 Task: Look for space in Bhān, Pakistan from 2nd June, 2023 to 15th June, 2023 for 2 adults and 1 pet in price range Rs.10000 to Rs.15000. Place can be entire place with 1  bedroom having 1 bed and 1 bathroom. Property type can be house, flat, guest house, hotel. Booking option can be shelf check-in. Required host language is English.
Action: Mouse pressed left at (426, 76)
Screenshot: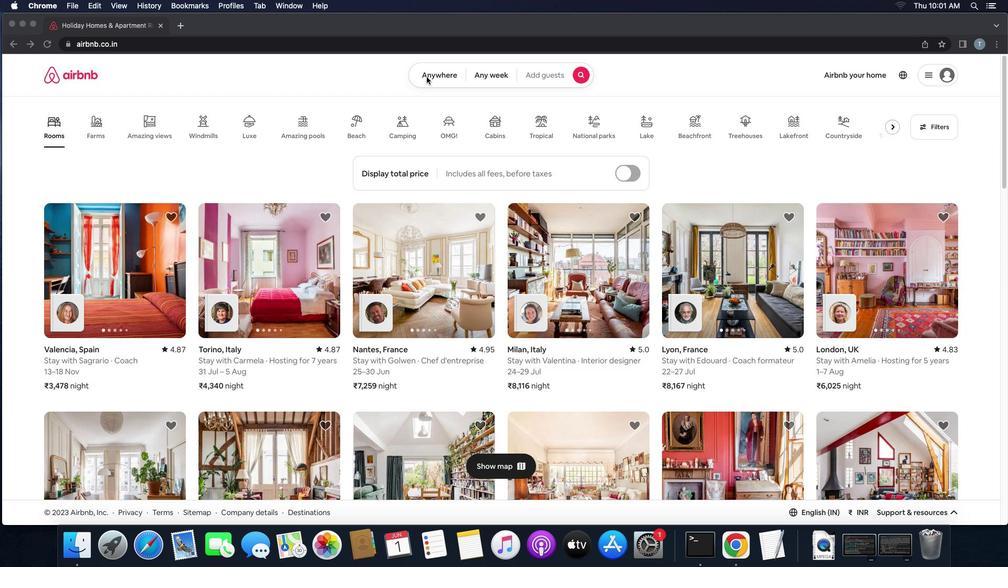 
Action: Mouse pressed left at (426, 76)
Screenshot: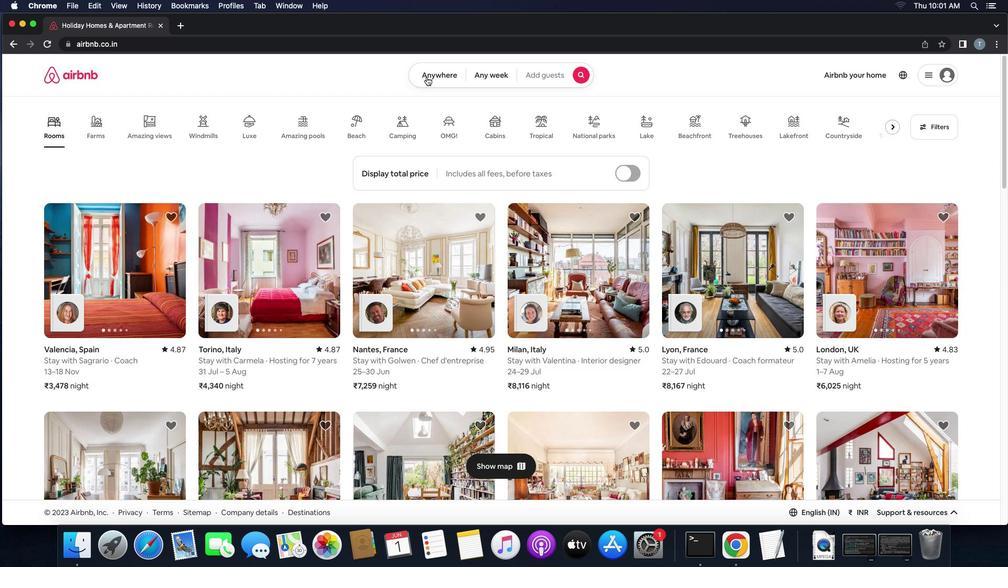 
Action: Mouse moved to (404, 111)
Screenshot: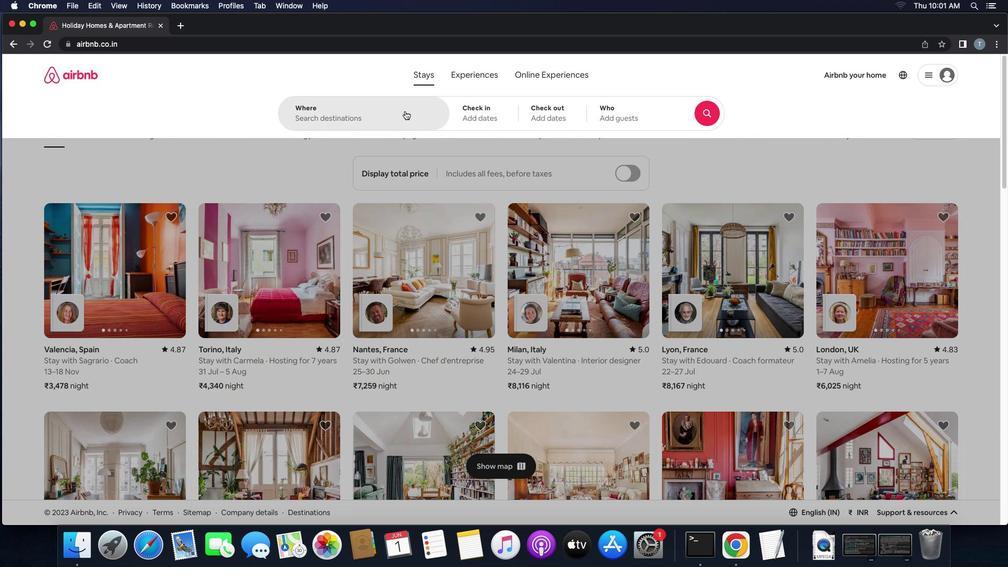 
Action: Mouse pressed left at (404, 111)
Screenshot: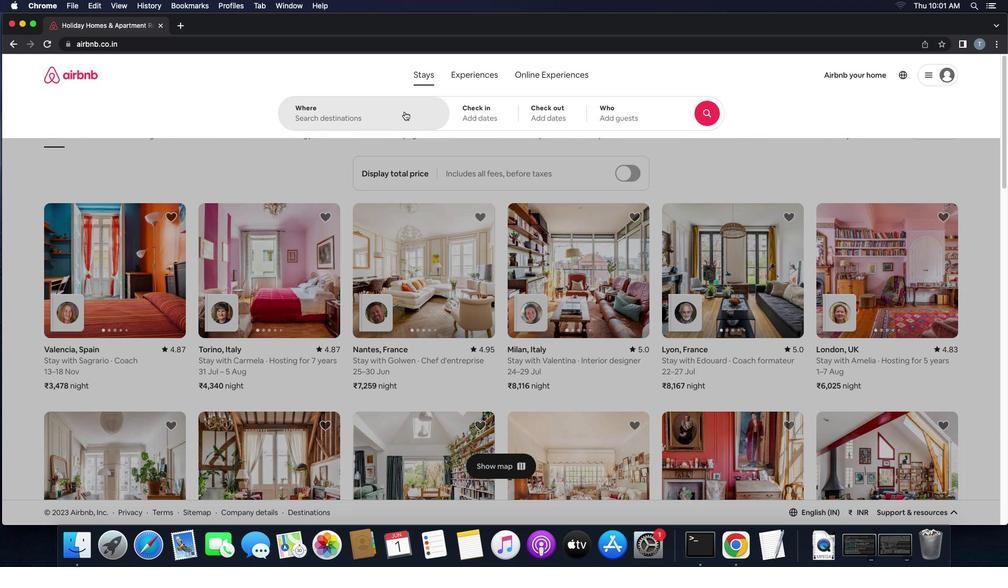 
Action: Mouse moved to (403, 111)
Screenshot: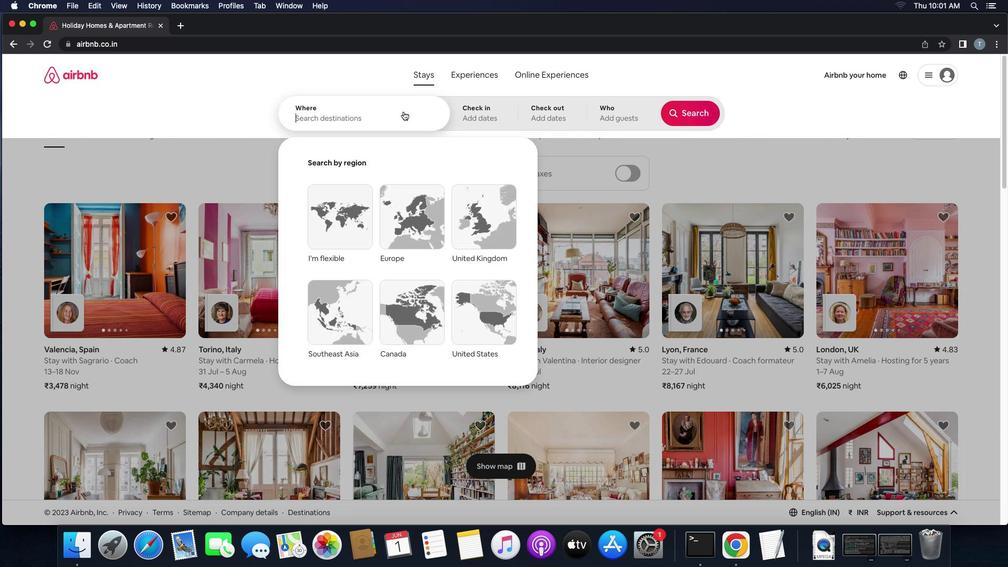 
Action: Key pressed 'b''h''a''n'','Key.space'p''a''k''i''s''t''a''a'
Screenshot: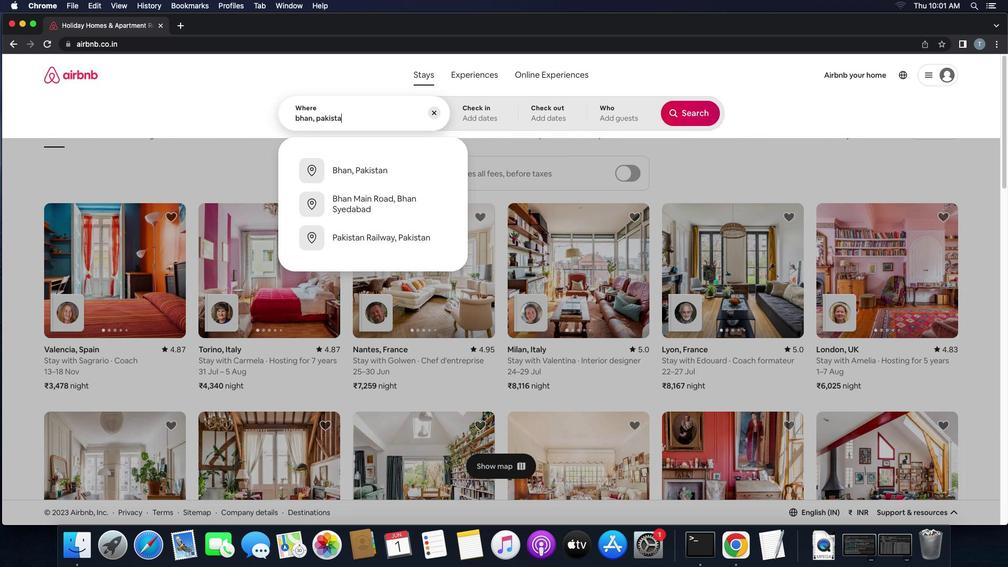 
Action: Mouse moved to (362, 113)
Screenshot: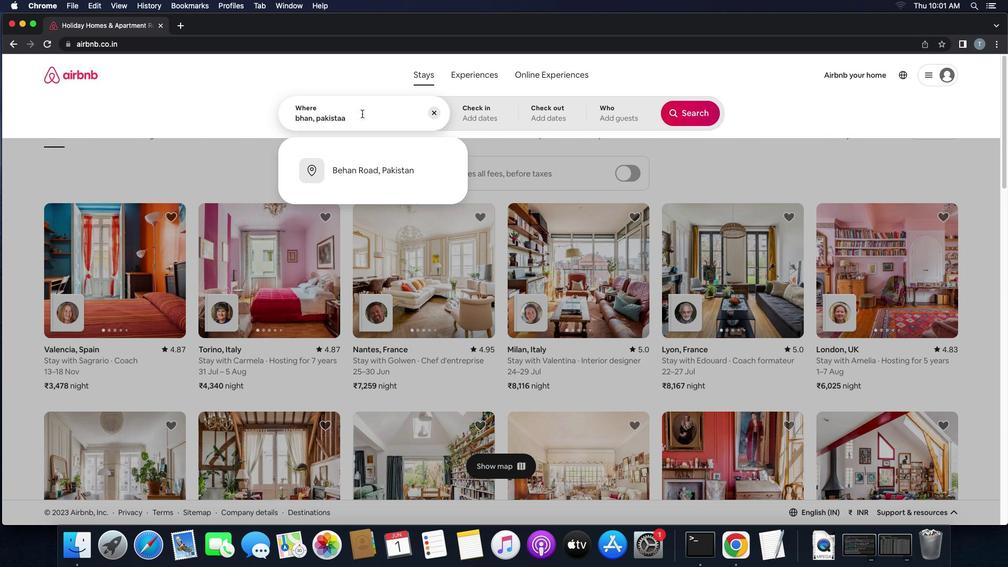 
Action: Key pressed Key.backspace'n'
Screenshot: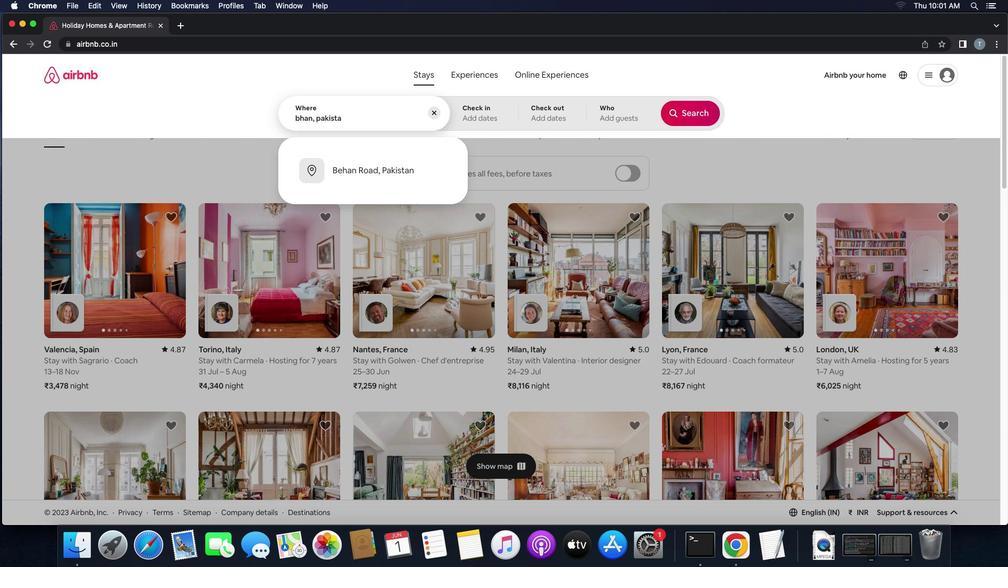 
Action: Mouse moved to (361, 178)
Screenshot: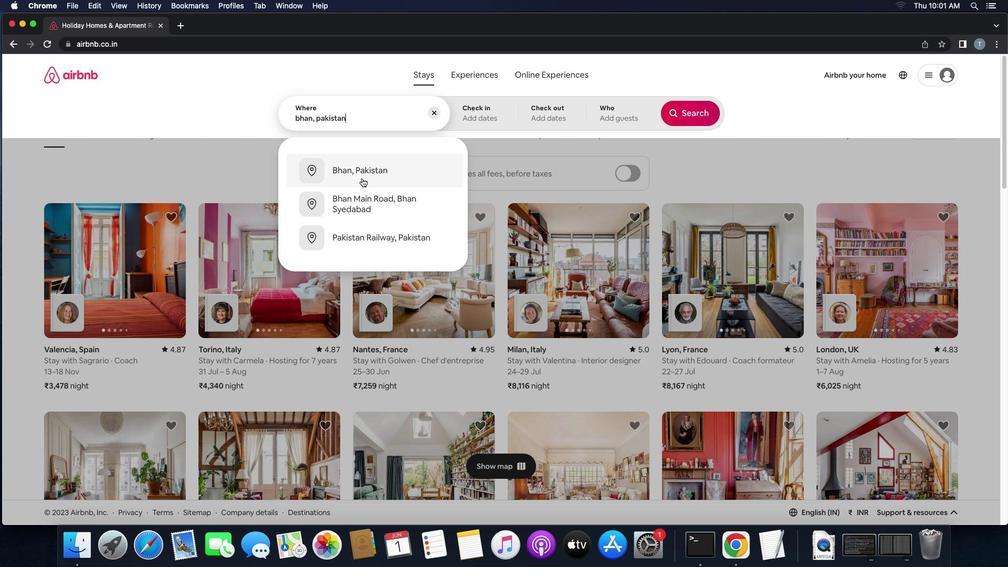 
Action: Mouse pressed left at (361, 178)
Screenshot: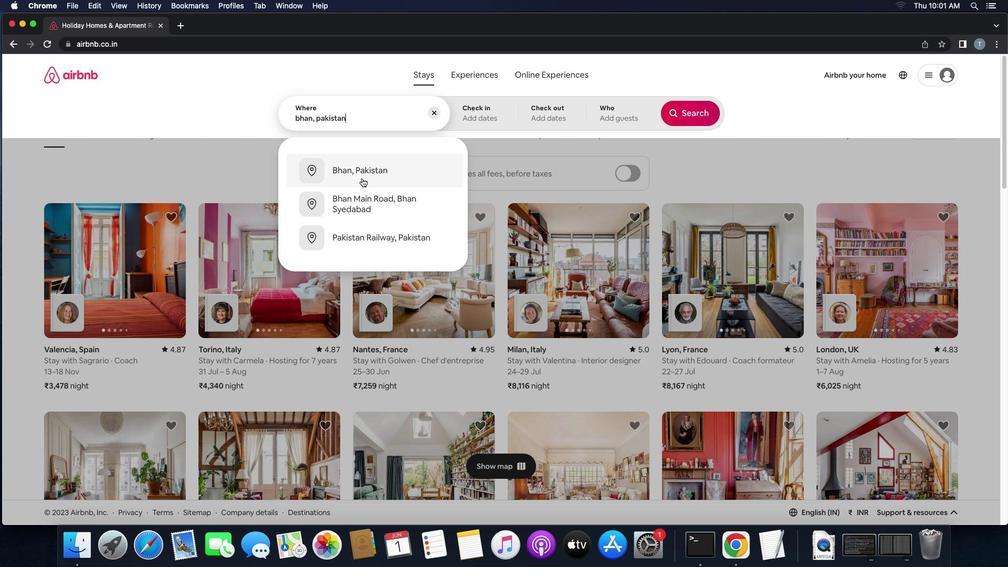
Action: Mouse moved to (443, 244)
Screenshot: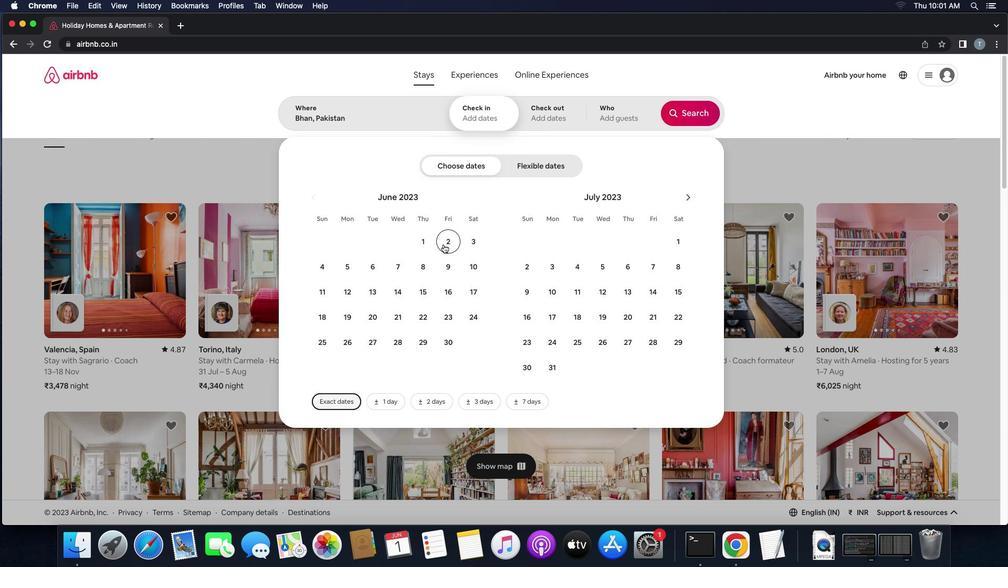 
Action: Mouse pressed left at (443, 244)
Screenshot: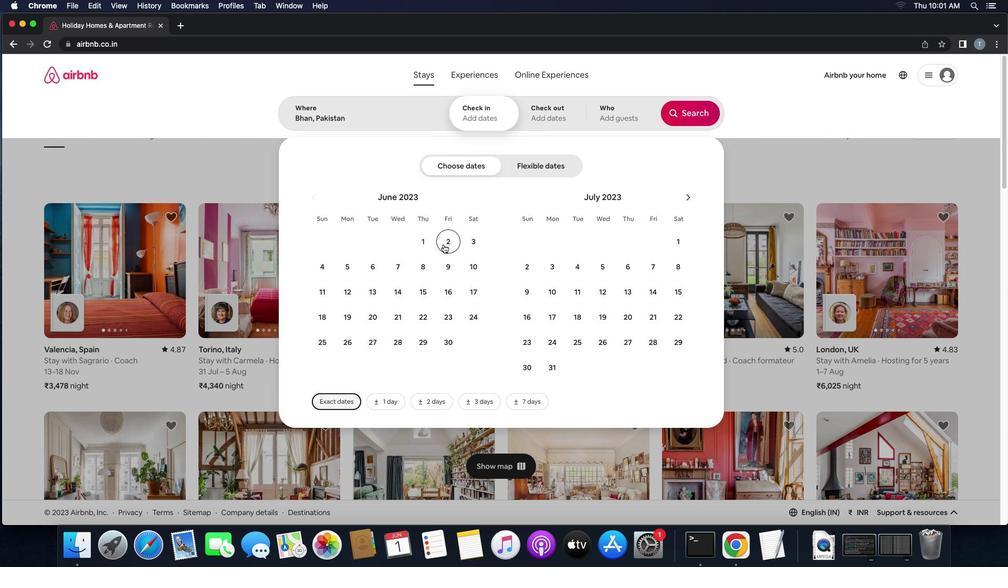
Action: Mouse moved to (426, 288)
Screenshot: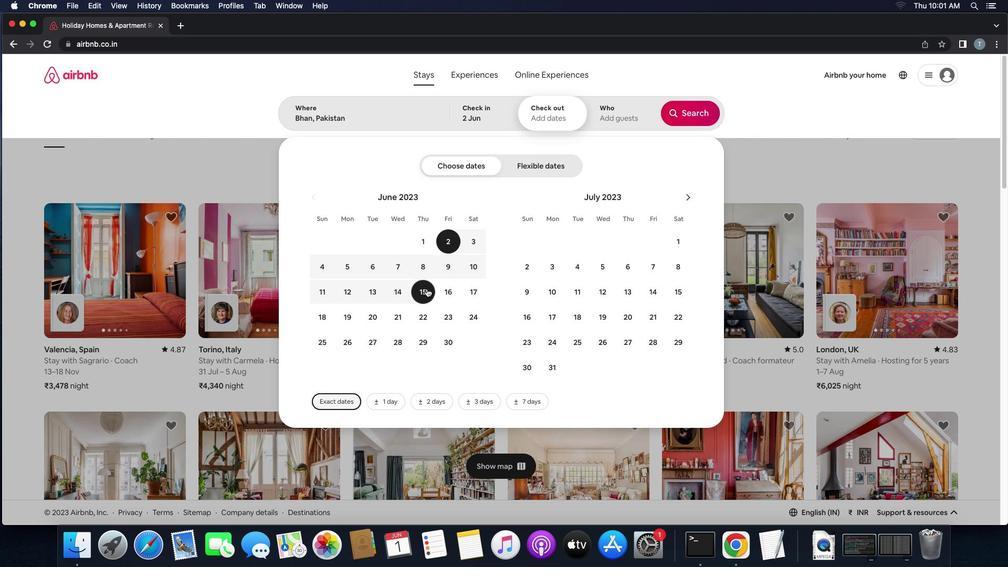 
Action: Mouse pressed left at (426, 288)
Screenshot: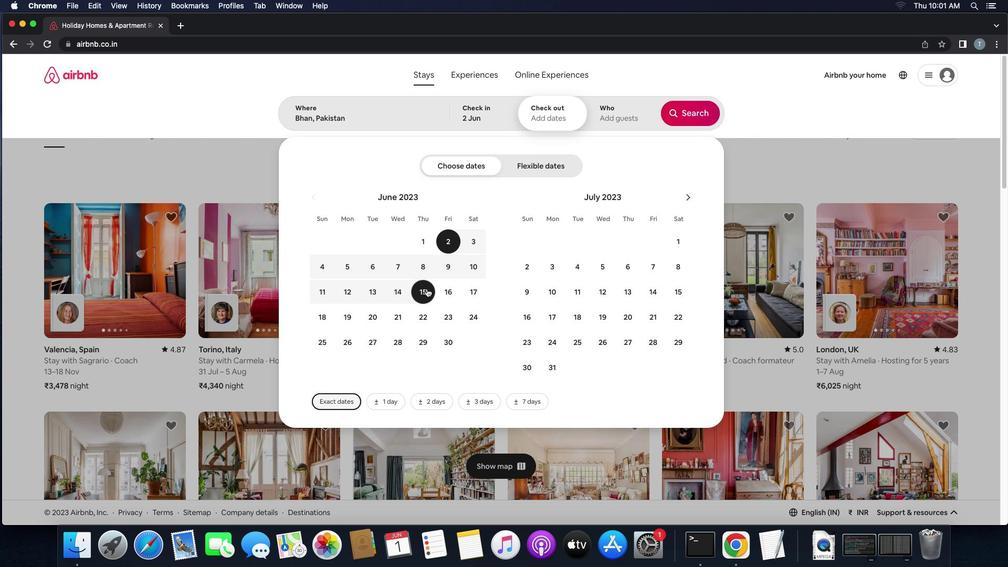 
Action: Mouse moved to (602, 121)
Screenshot: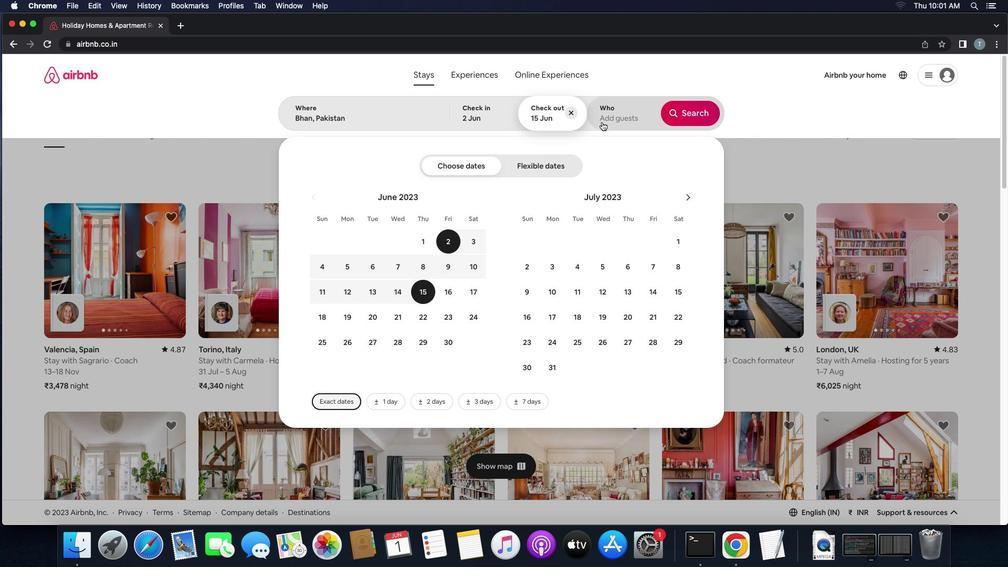 
Action: Mouse pressed left at (602, 121)
Screenshot: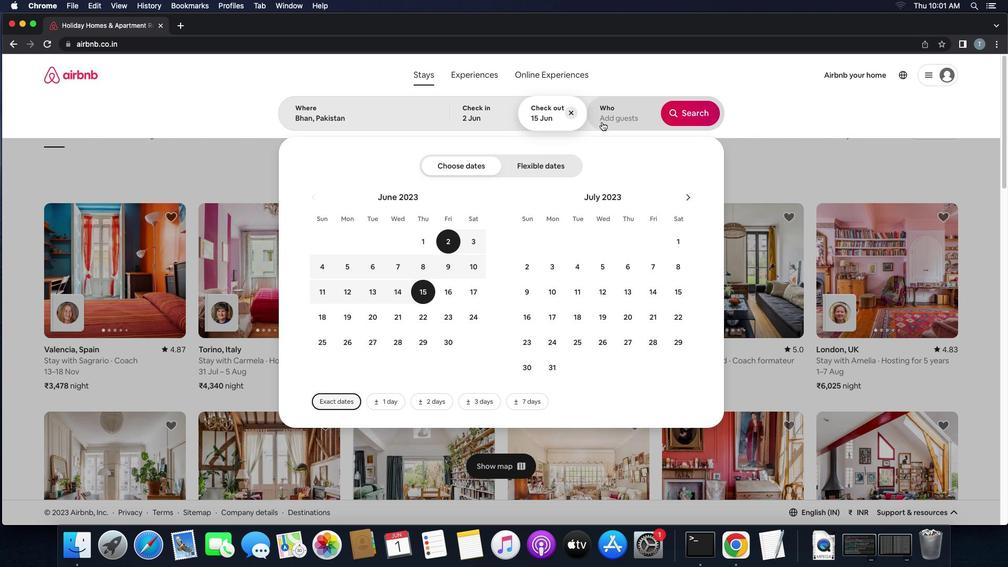 
Action: Mouse moved to (698, 173)
Screenshot: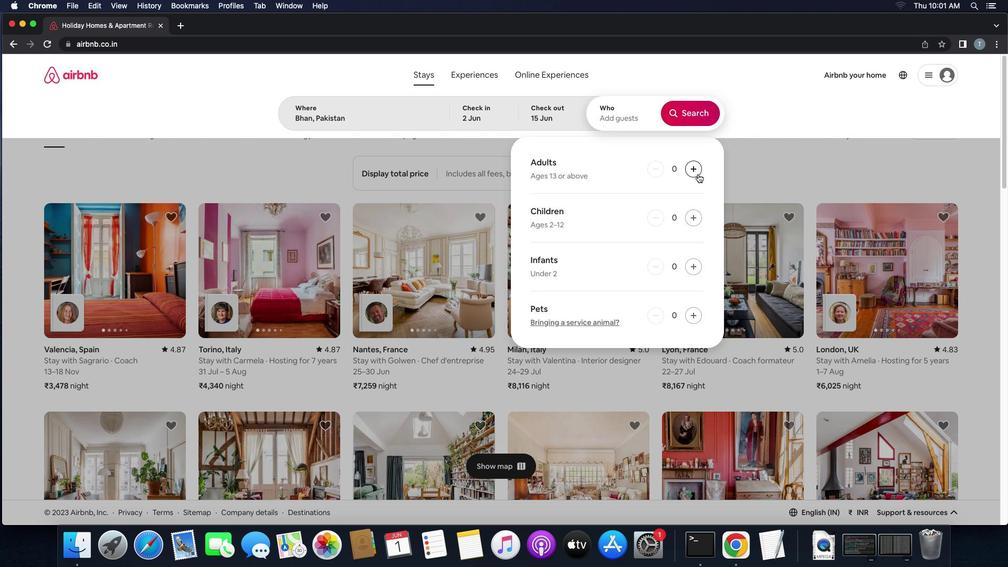 
Action: Mouse pressed left at (698, 173)
Screenshot: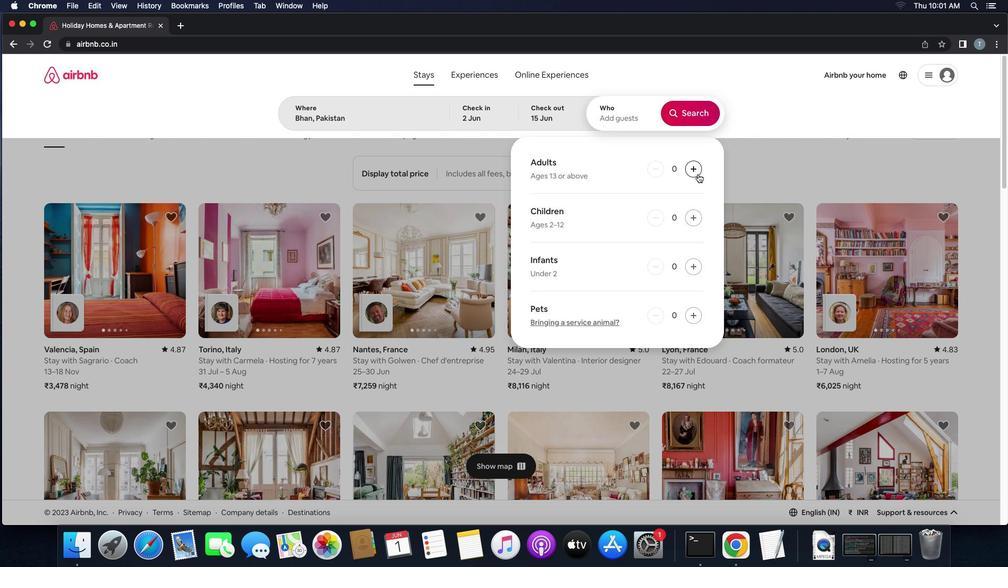 
Action: Mouse pressed left at (698, 173)
Screenshot: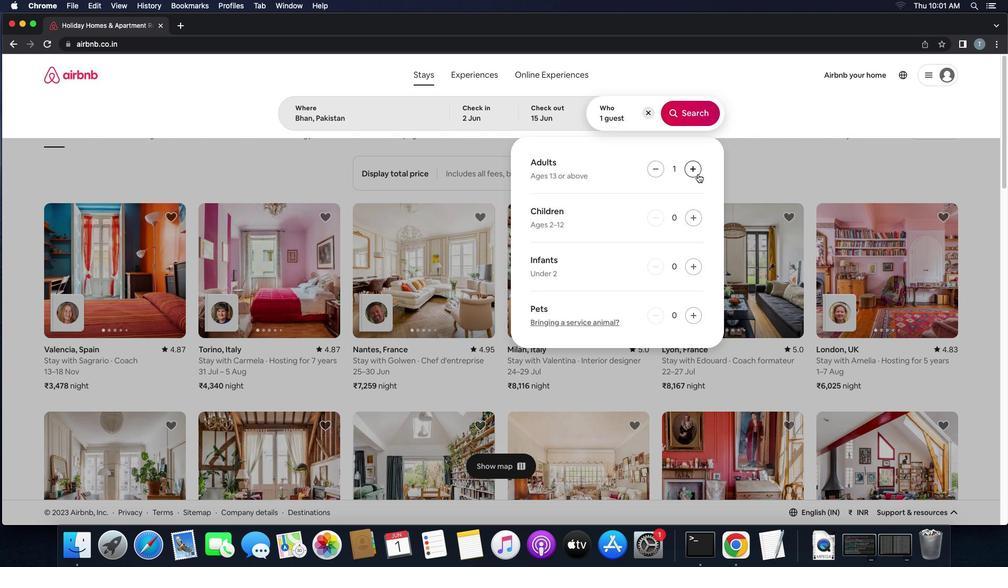 
Action: Mouse moved to (694, 321)
Screenshot: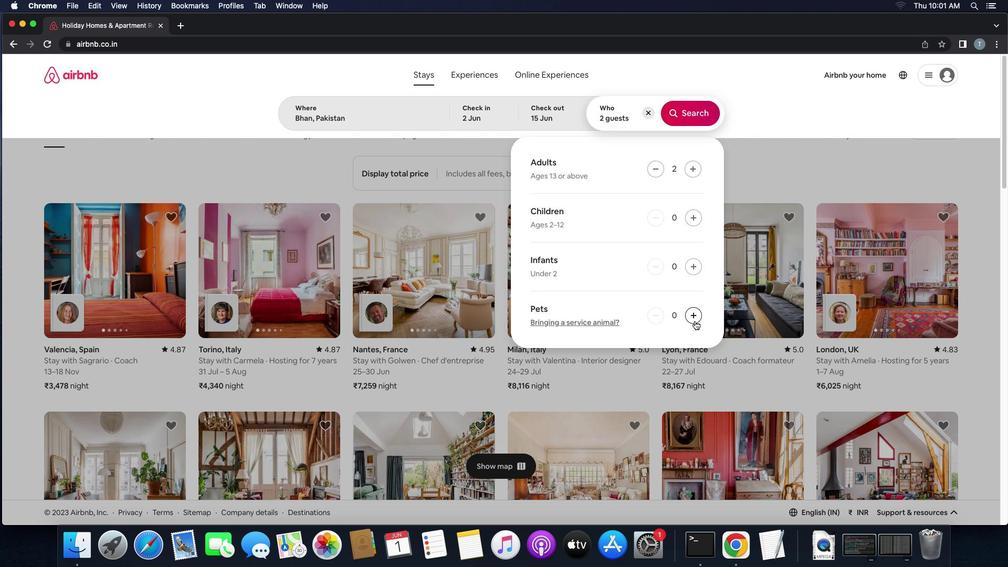 
Action: Mouse pressed left at (694, 321)
Screenshot: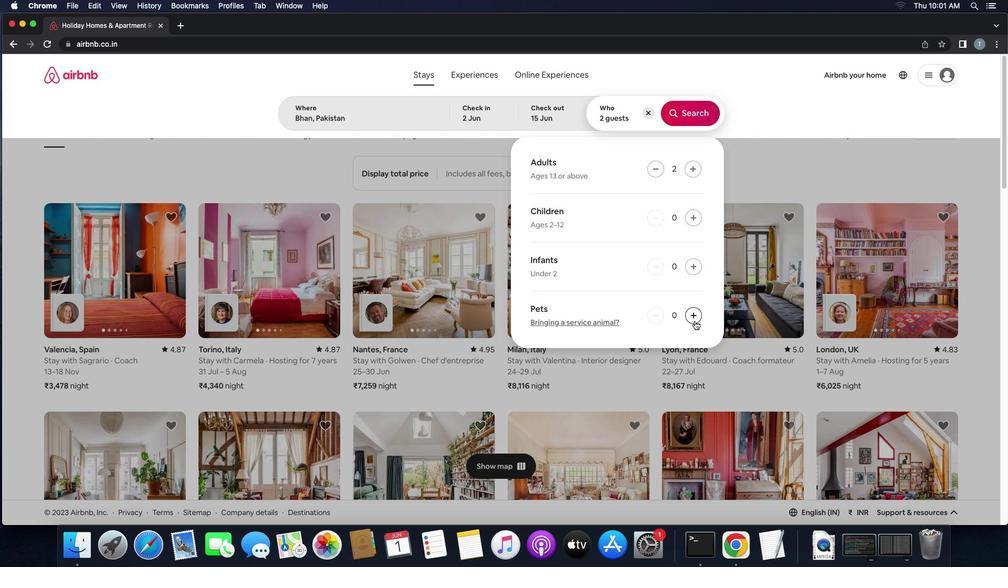 
Action: Mouse moved to (688, 117)
Screenshot: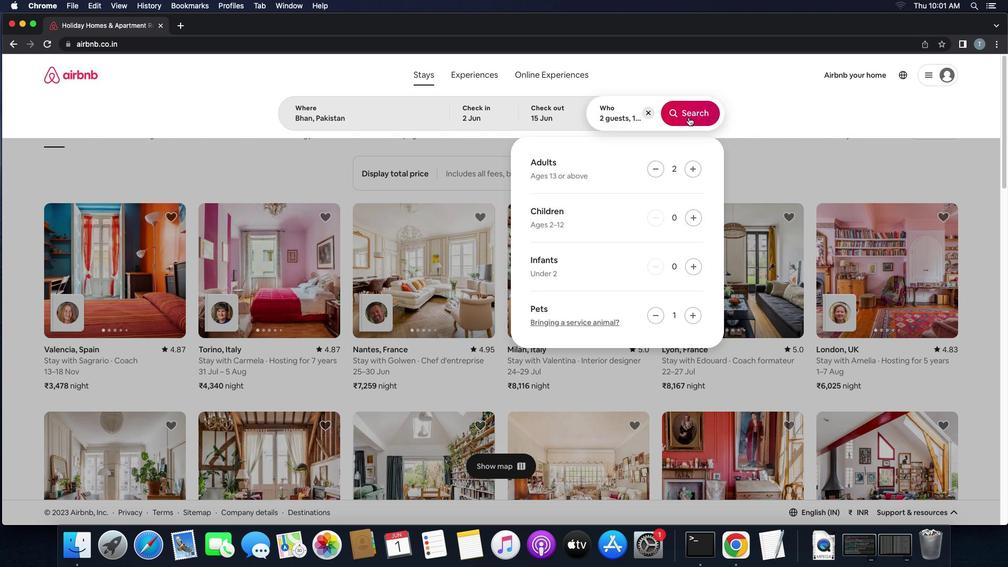
Action: Mouse pressed left at (688, 117)
Screenshot: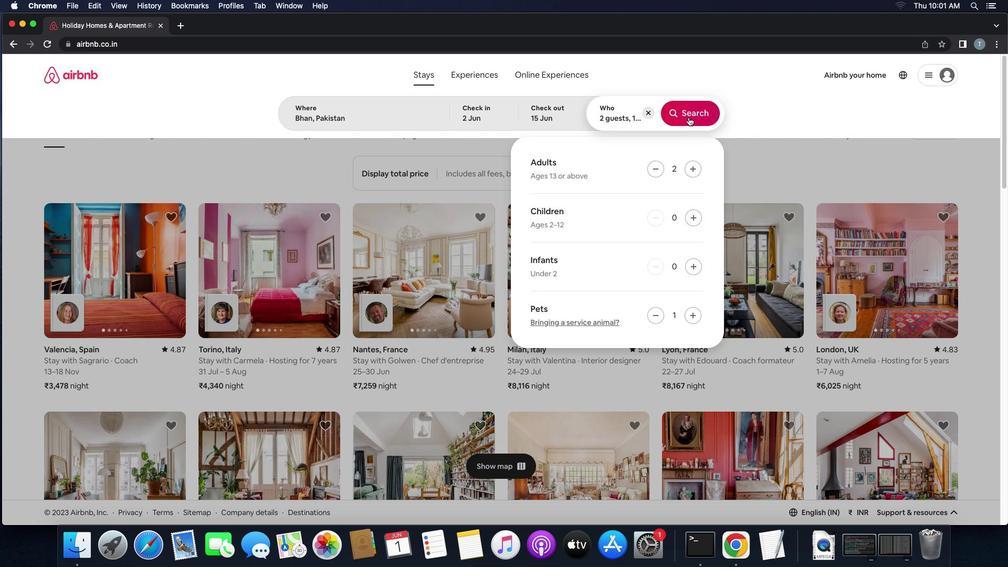 
Action: Mouse moved to (974, 122)
Screenshot: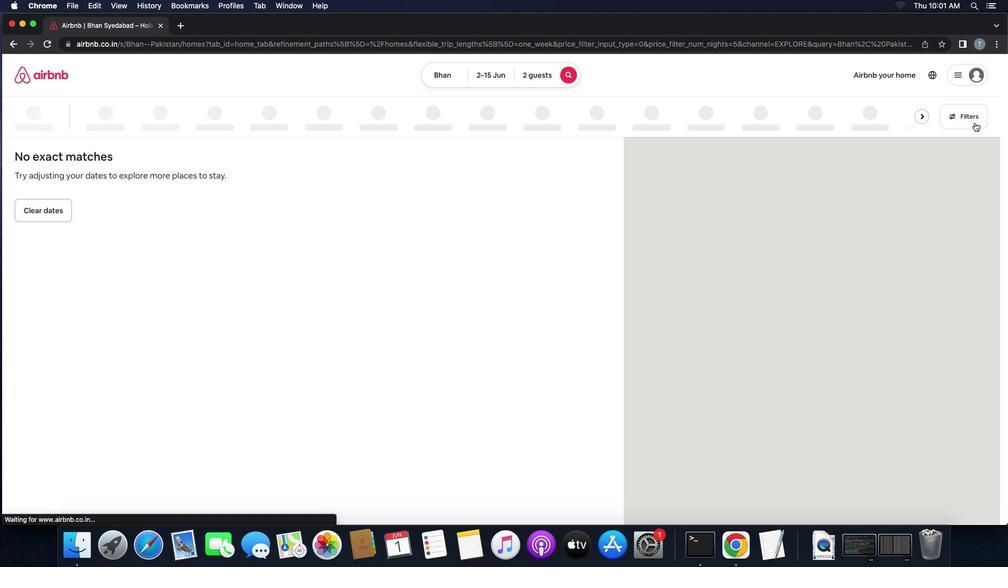 
Action: Mouse pressed left at (974, 122)
Screenshot: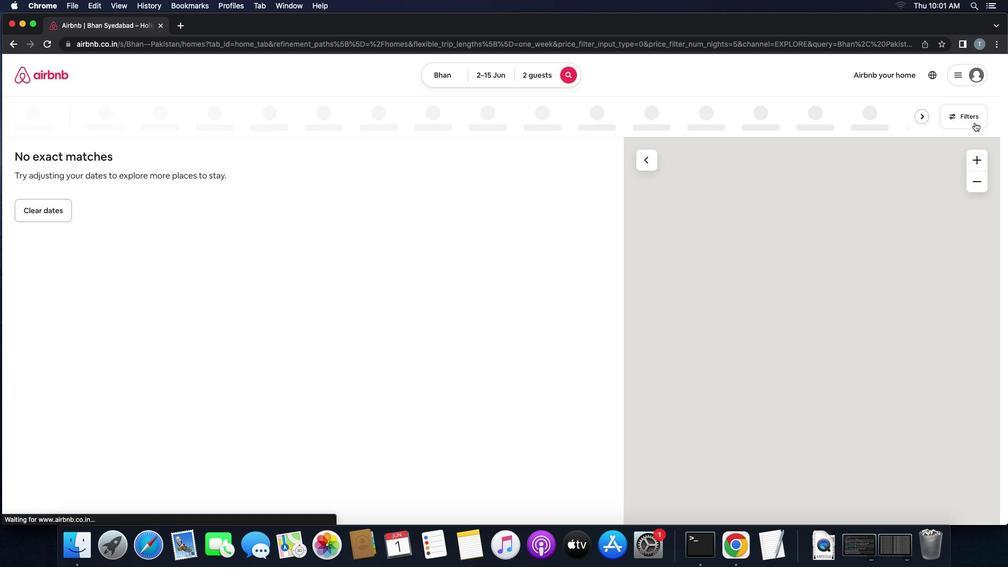
Action: Mouse moved to (403, 379)
Screenshot: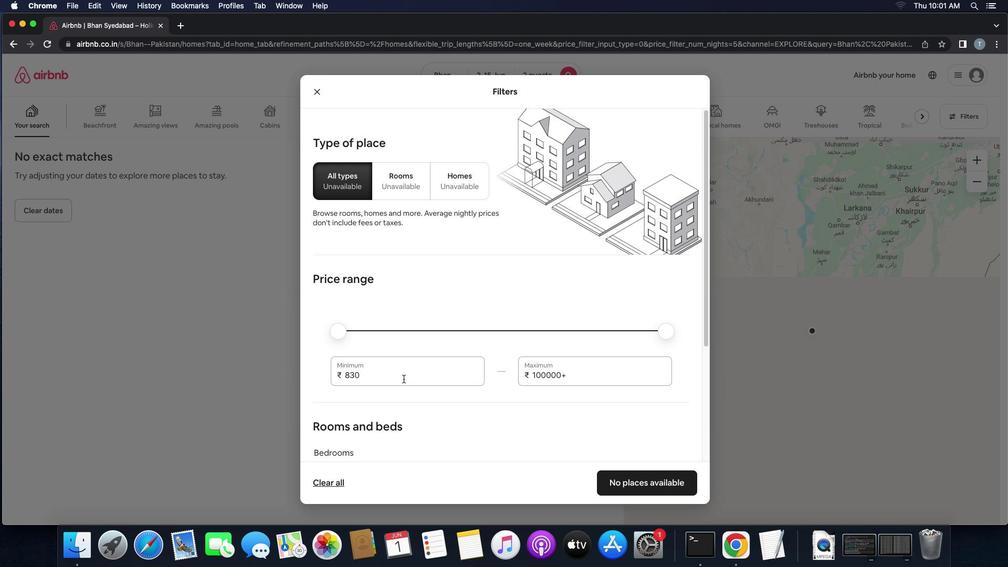 
Action: Mouse pressed left at (403, 379)
Screenshot: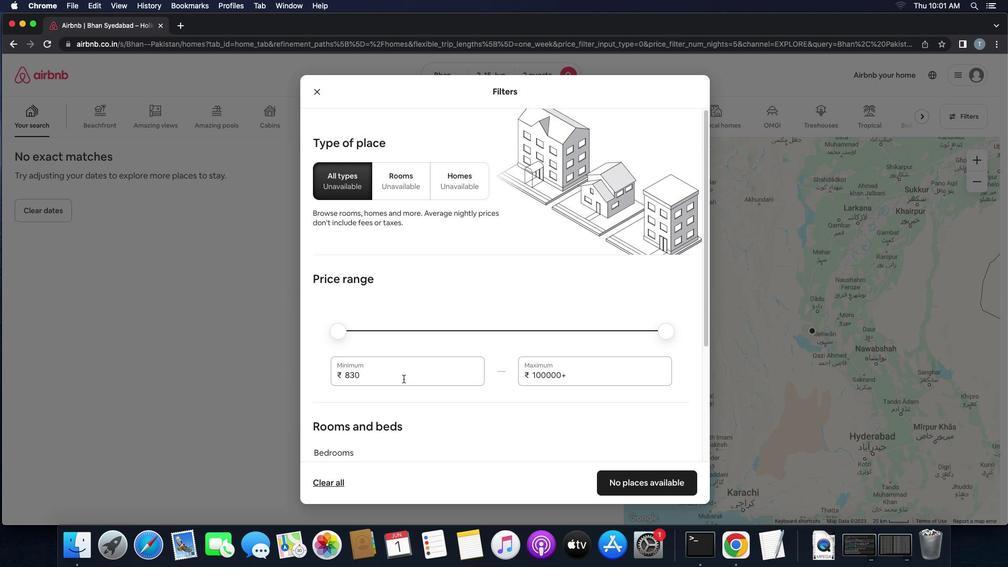 
Action: Key pressed Key.backspaceKey.backspaceKey.backspaceKey.backspaceKey.backspace'1''0''0''0''0'
Screenshot: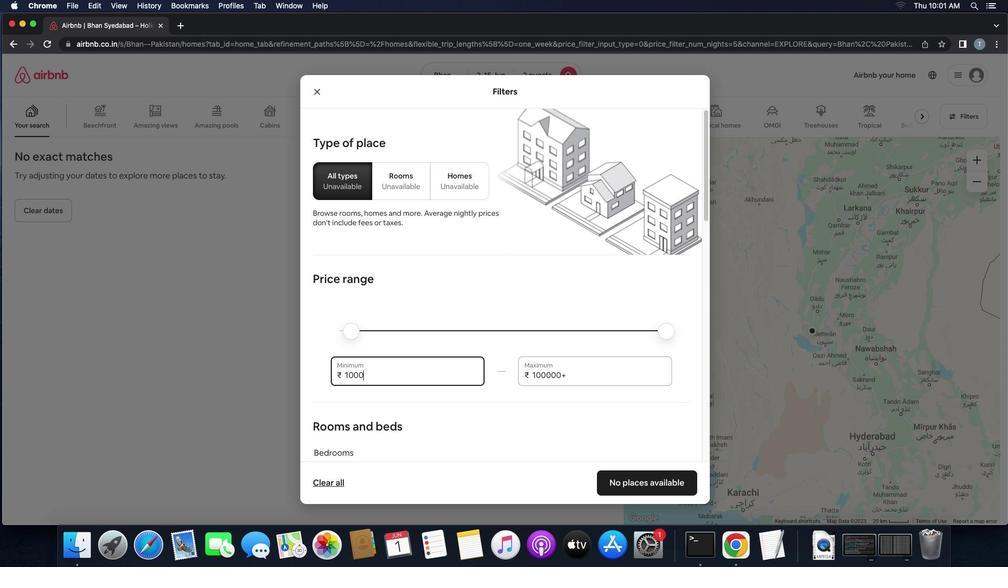 
Action: Mouse moved to (593, 376)
Screenshot: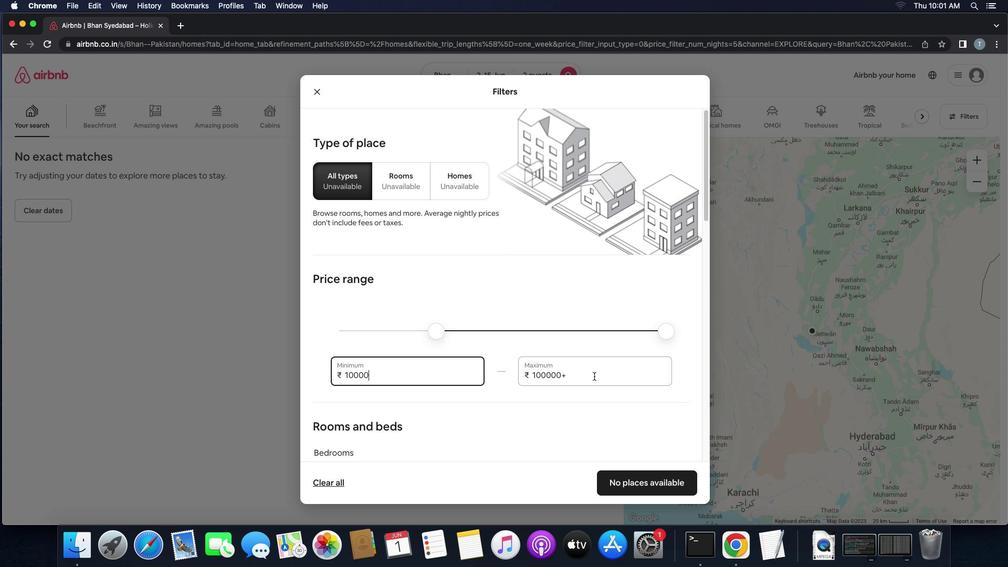 
Action: Mouse pressed left at (593, 376)
Screenshot: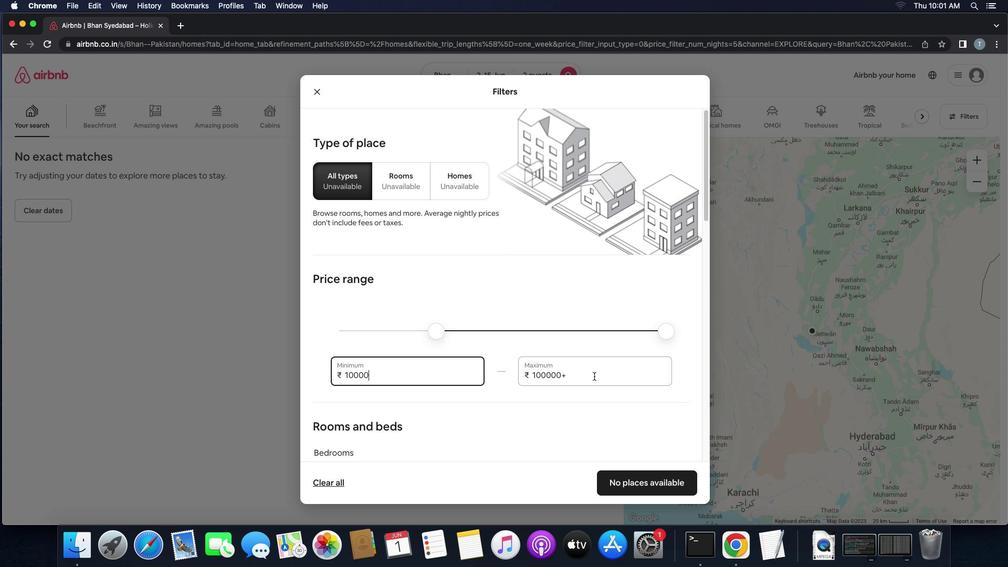 
Action: Key pressed Key.backspace
Screenshot: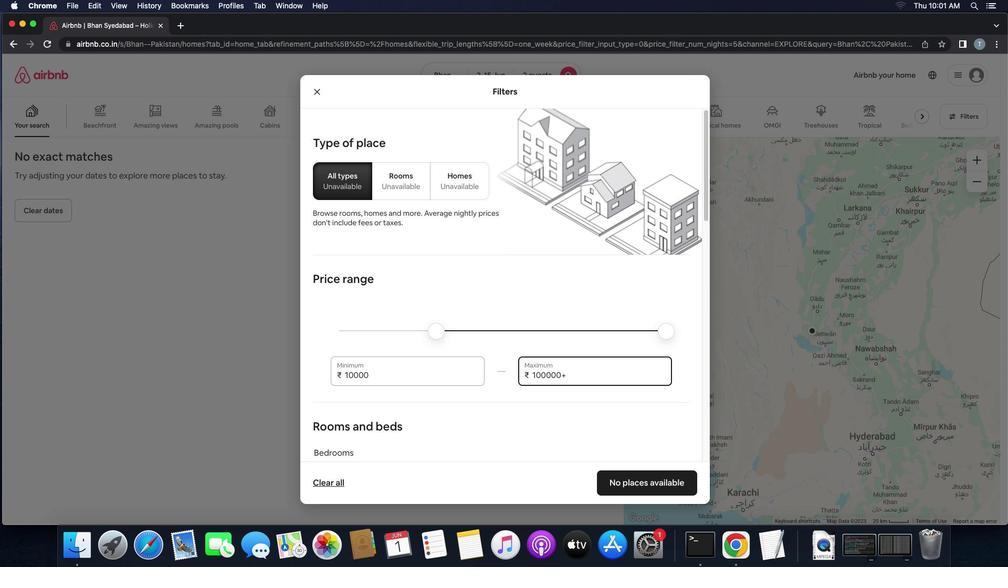 
Action: Mouse moved to (593, 376)
Screenshot: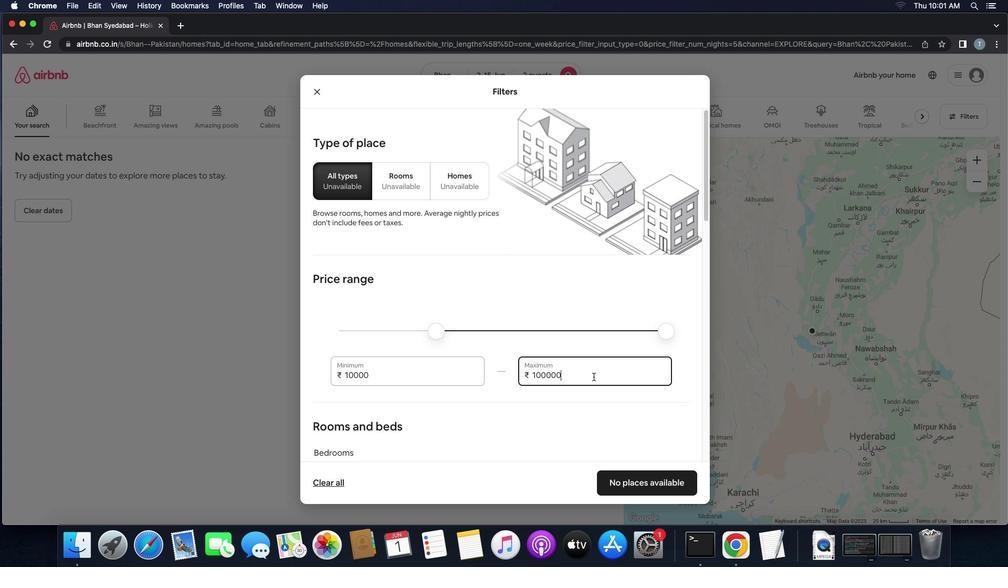 
Action: Key pressed Key.backspaceKey.backspaceKey.backspaceKey.backspaceKey.backspaceKey.backspaceKey.backspace'1''5''0''0''0'
Screenshot: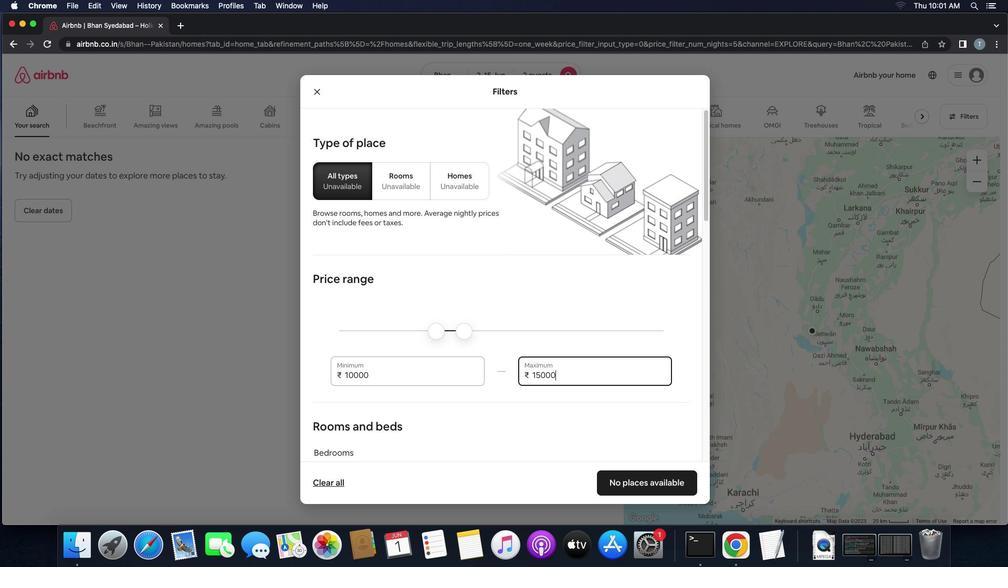 
Action: Mouse moved to (575, 406)
Screenshot: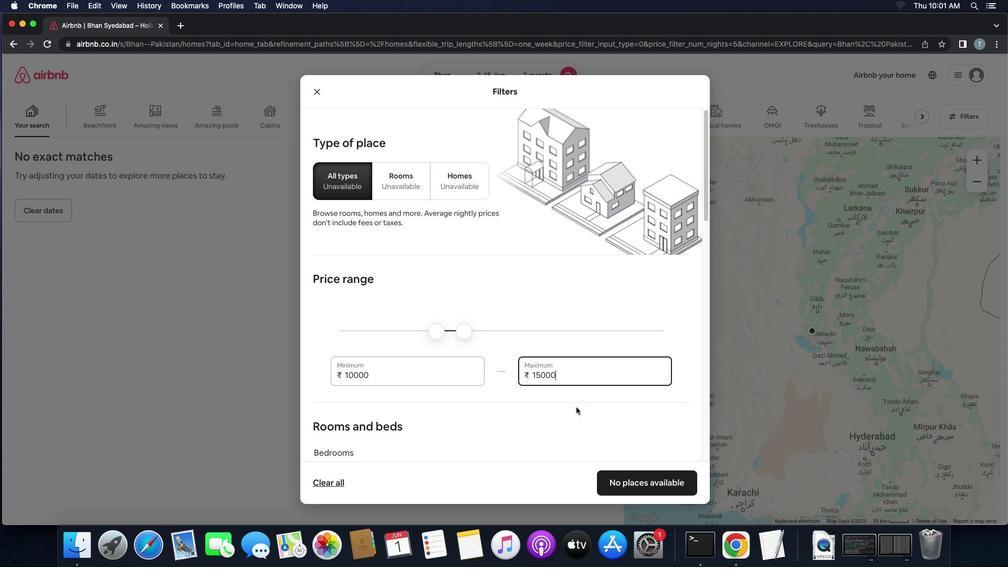 
Action: Mouse scrolled (575, 406) with delta (0, 0)
Screenshot: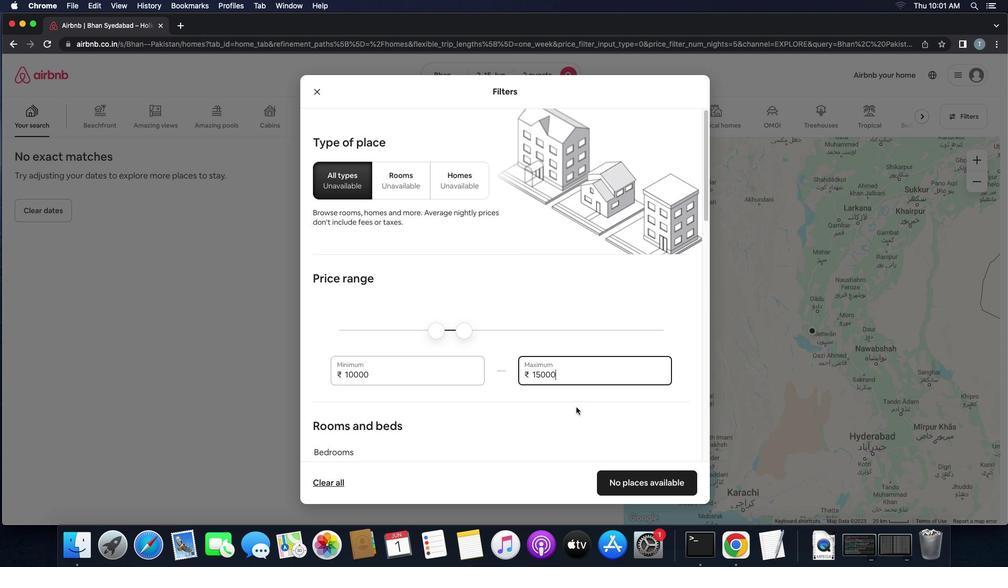 
Action: Mouse scrolled (575, 406) with delta (0, 0)
Screenshot: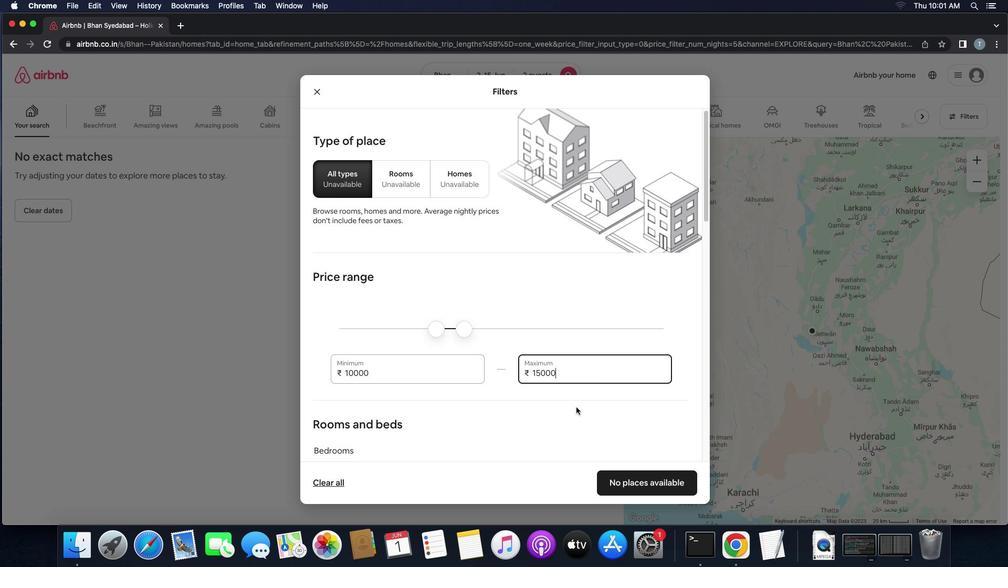 
Action: Mouse scrolled (575, 406) with delta (0, -1)
Screenshot: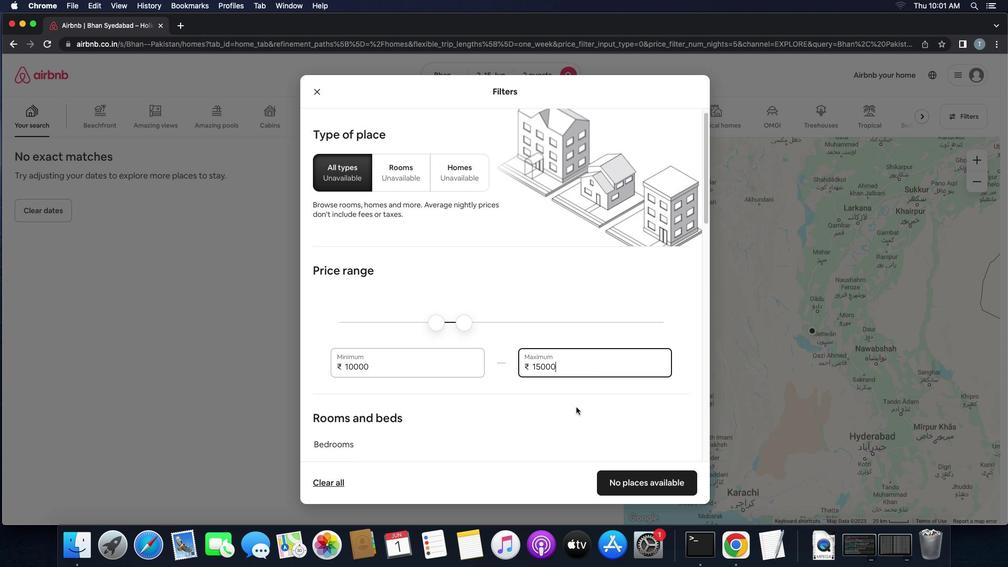 
Action: Mouse moved to (575, 406)
Screenshot: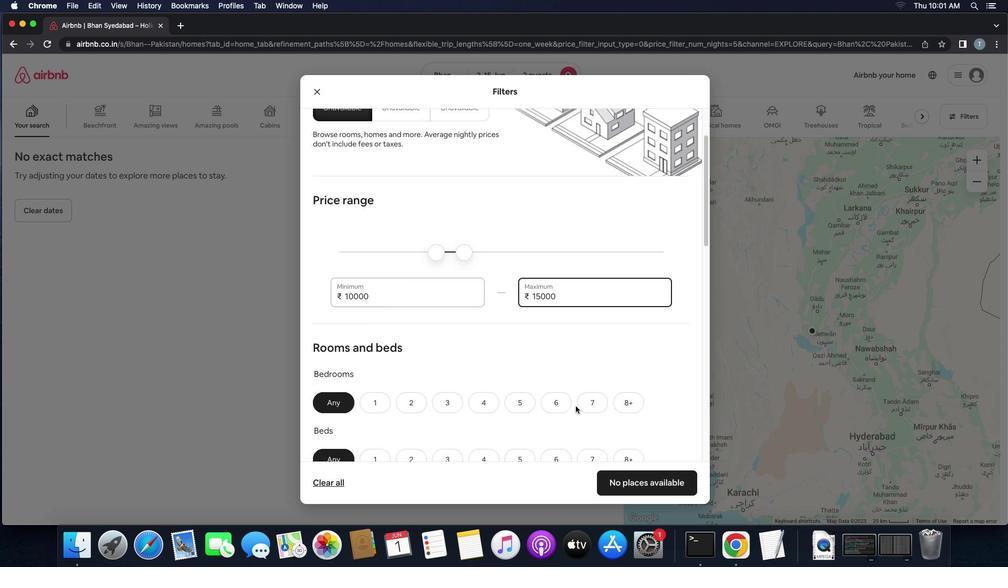 
Action: Mouse scrolled (575, 406) with delta (0, 0)
Screenshot: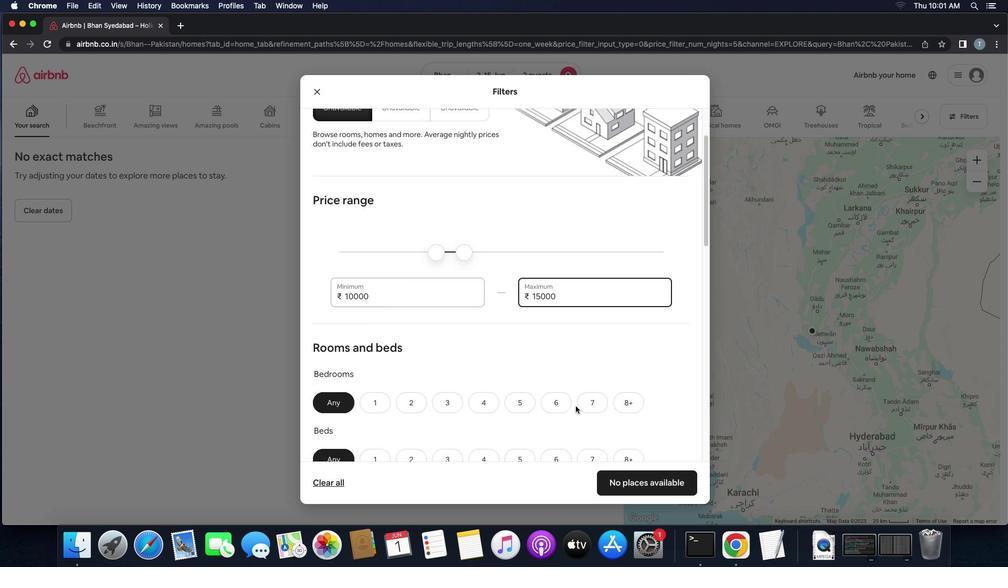 
Action: Mouse moved to (575, 405)
Screenshot: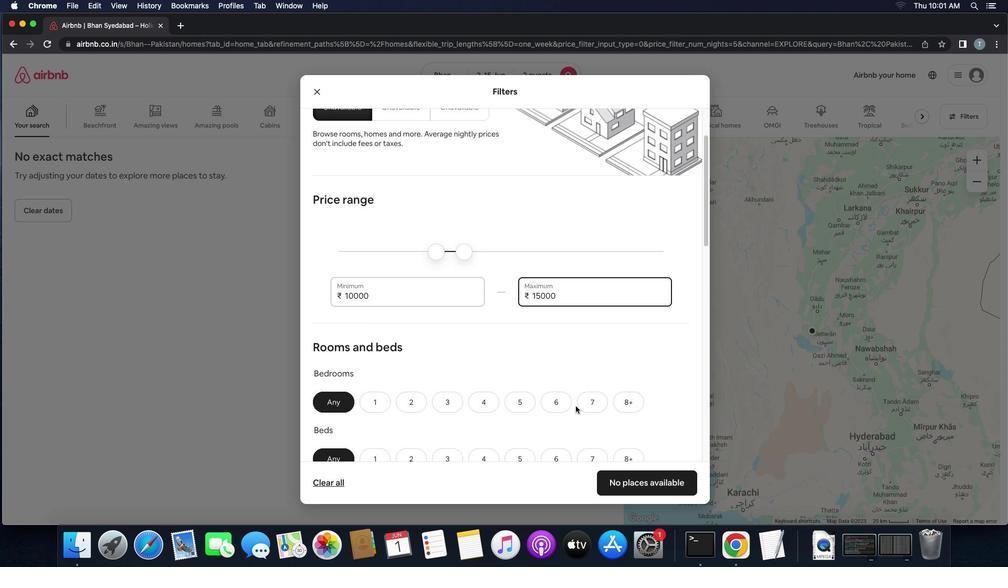 
Action: Mouse scrolled (575, 405) with delta (0, 0)
Screenshot: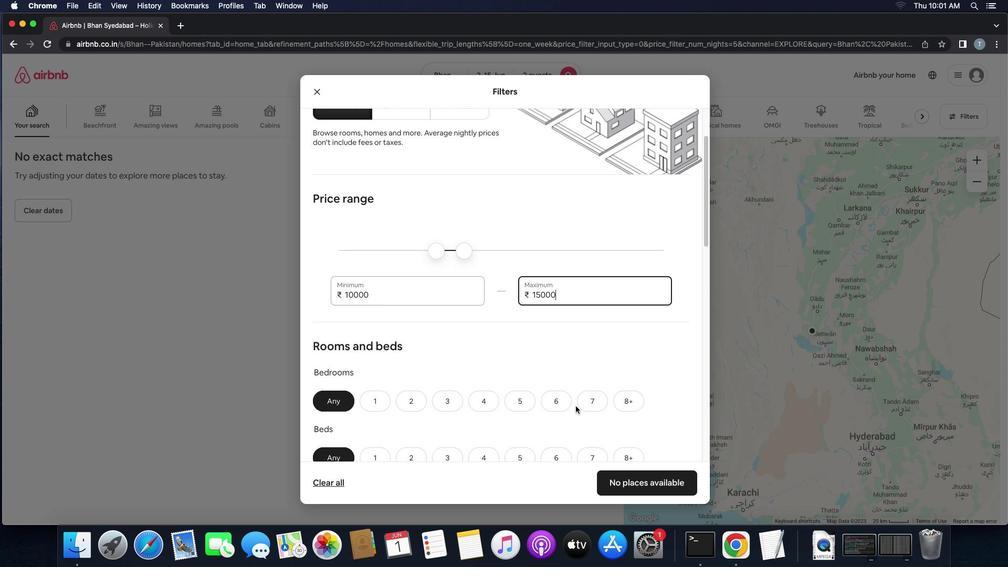 
Action: Mouse scrolled (575, 405) with delta (0, 0)
Screenshot: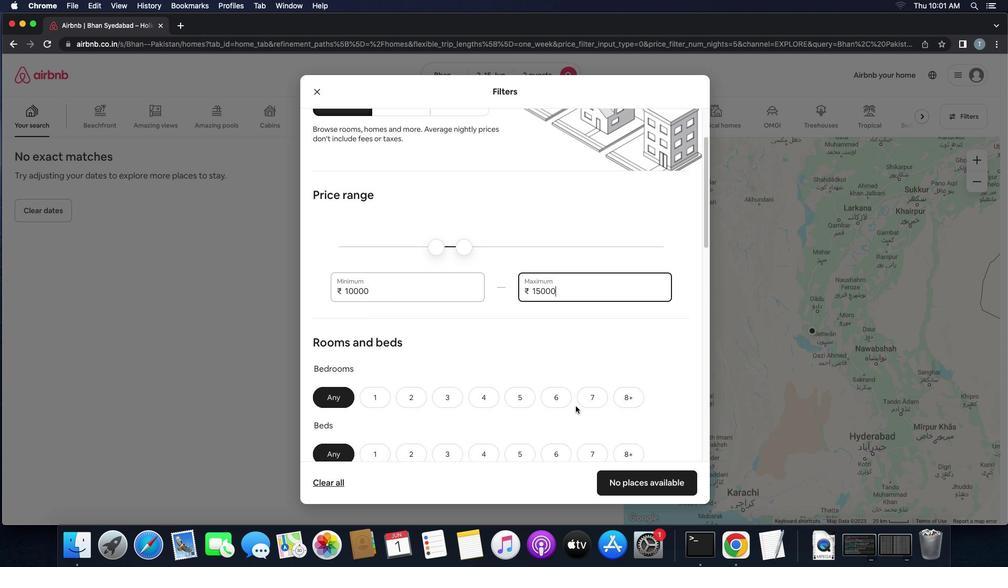 
Action: Mouse scrolled (575, 405) with delta (0, 0)
Screenshot: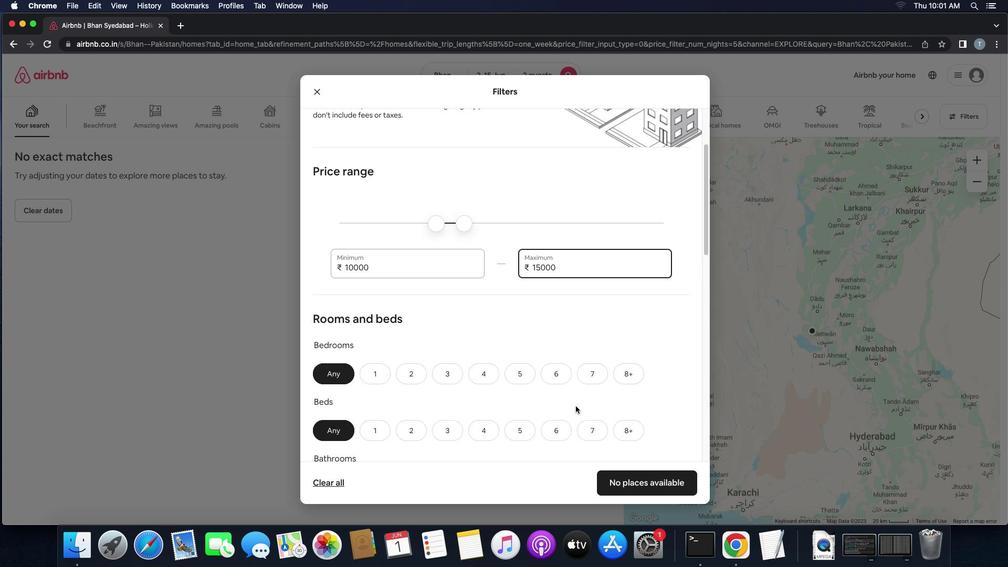 
Action: Mouse scrolled (575, 405) with delta (0, 0)
Screenshot: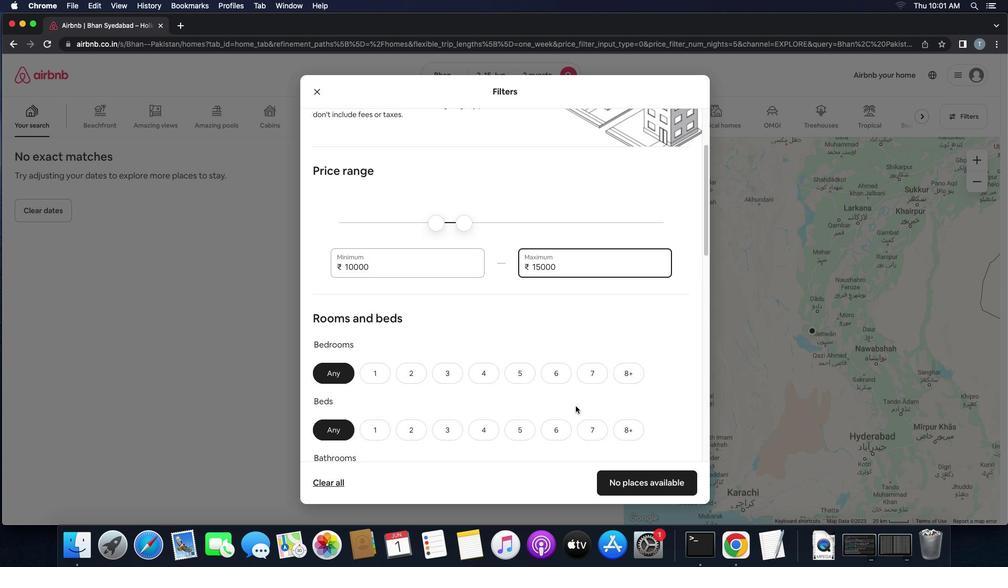 
Action: Mouse scrolled (575, 405) with delta (0, 0)
Screenshot: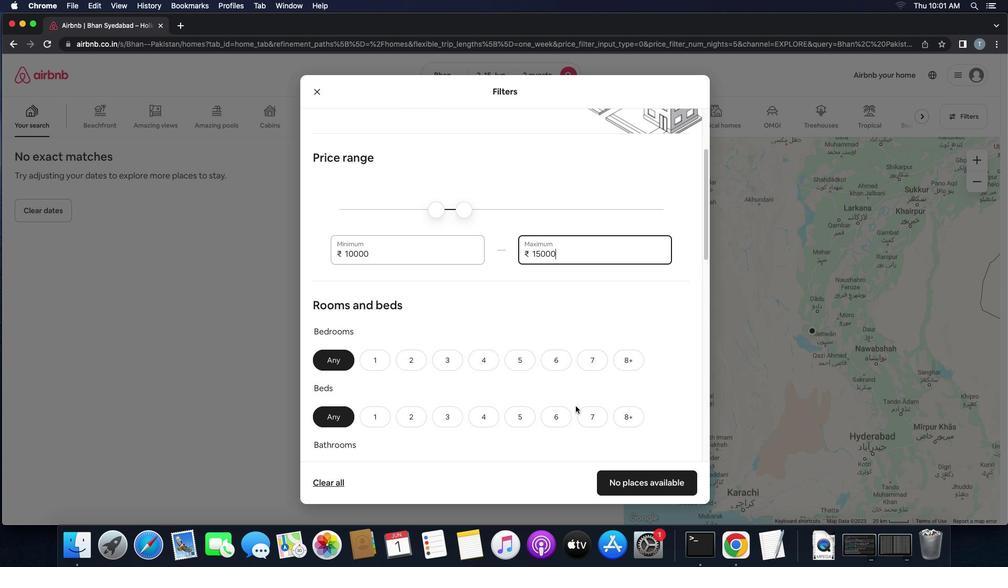 
Action: Mouse scrolled (575, 405) with delta (0, 0)
Screenshot: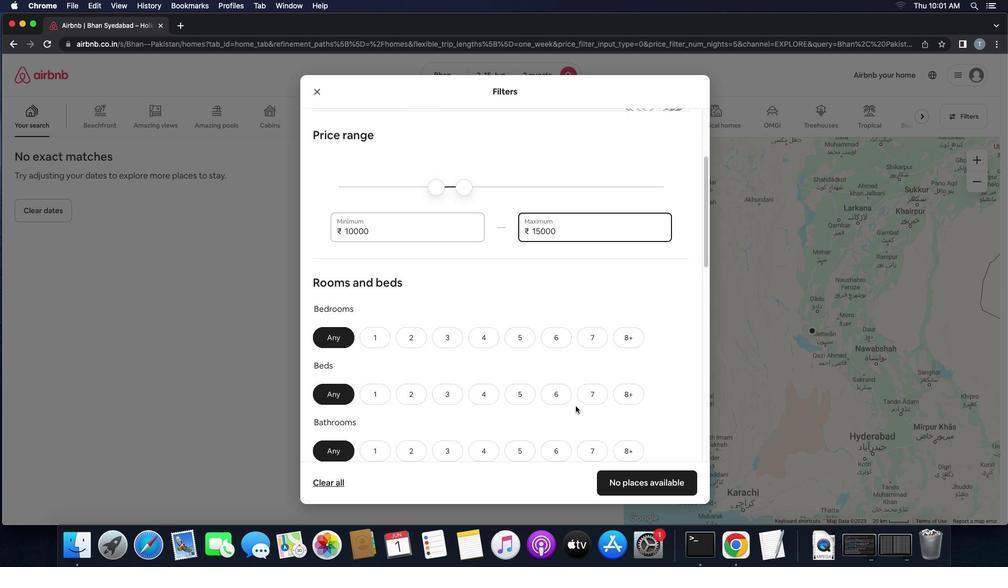 
Action: Mouse scrolled (575, 405) with delta (0, 0)
Screenshot: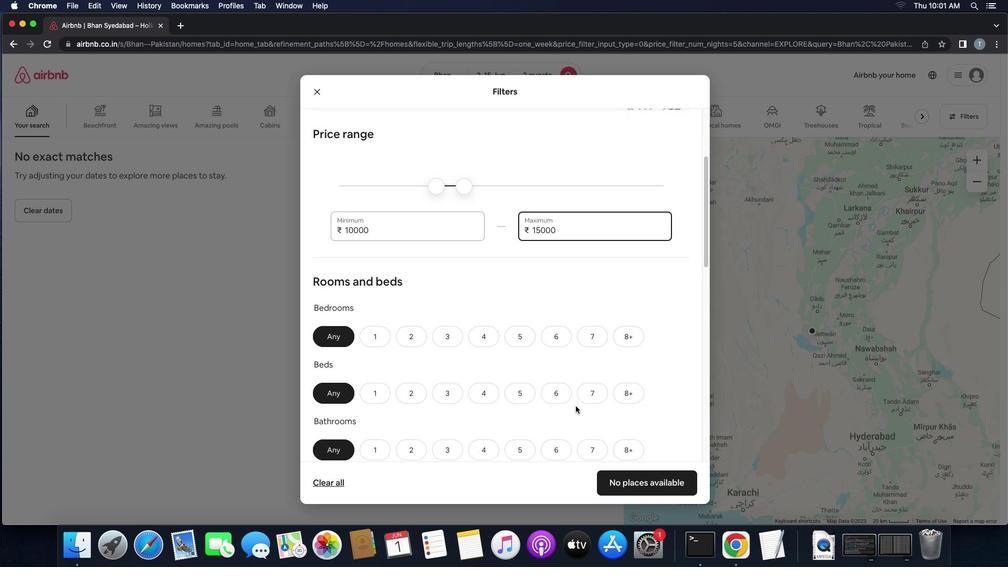 
Action: Mouse scrolled (575, 405) with delta (0, -1)
Screenshot: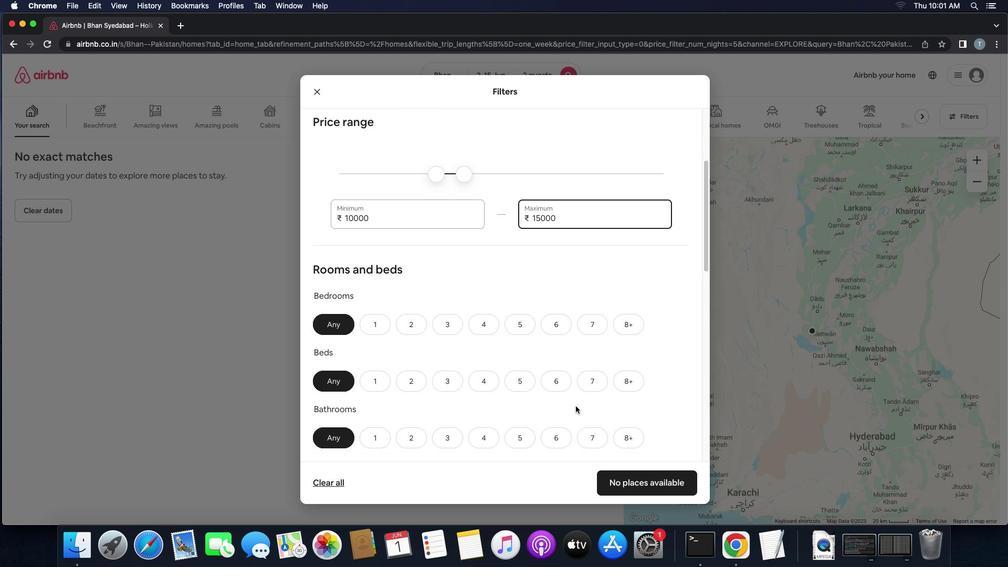 
Action: Mouse scrolled (575, 405) with delta (0, 0)
Screenshot: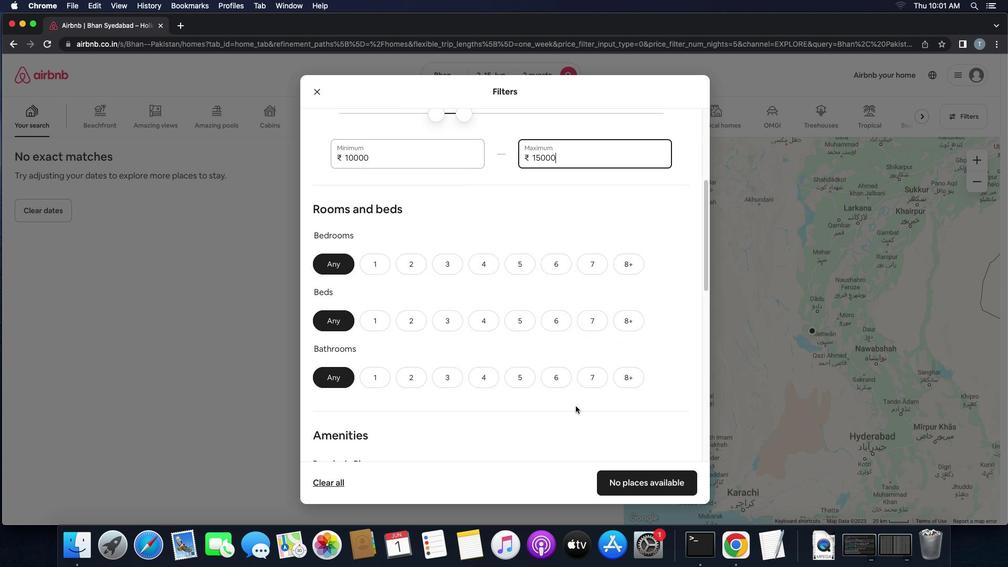 
Action: Mouse scrolled (575, 405) with delta (0, 0)
Screenshot: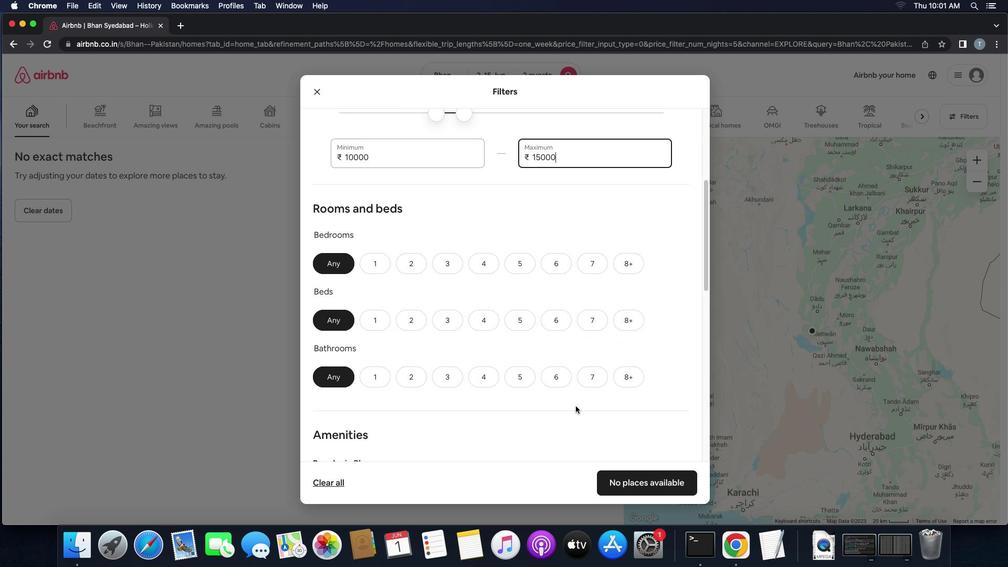 
Action: Mouse scrolled (575, 405) with delta (0, -1)
Screenshot: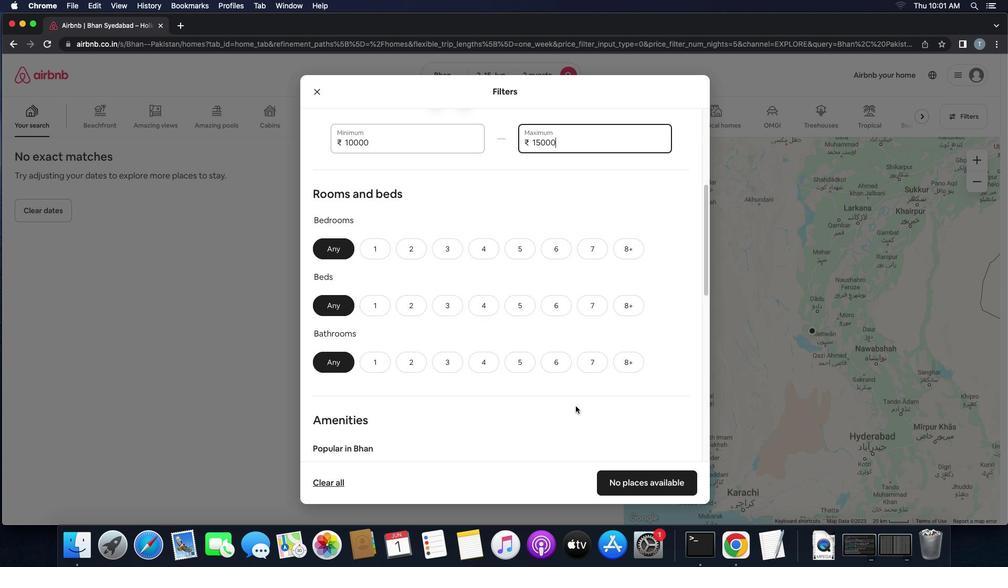 
Action: Mouse moved to (382, 190)
Screenshot: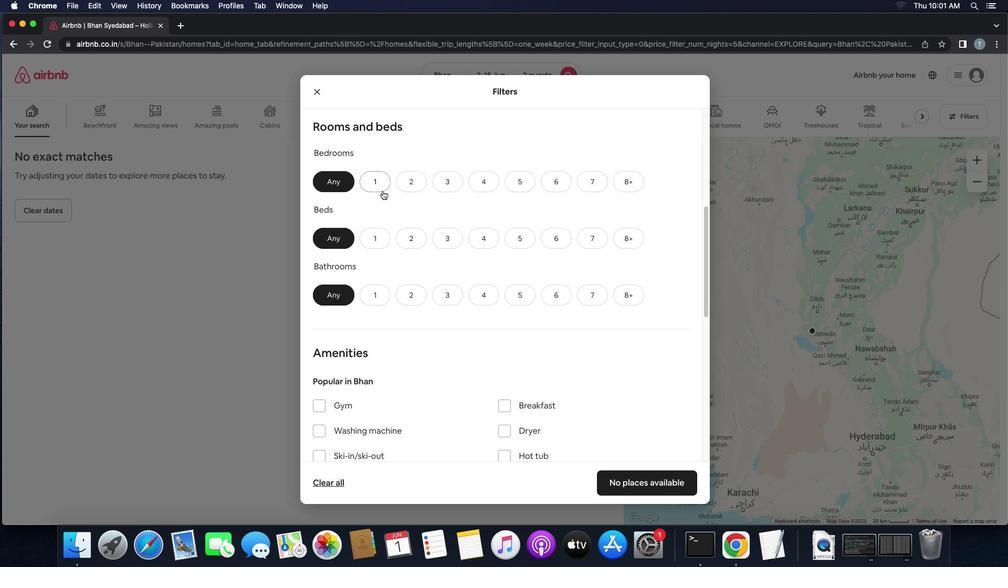 
Action: Mouse pressed left at (382, 190)
Screenshot: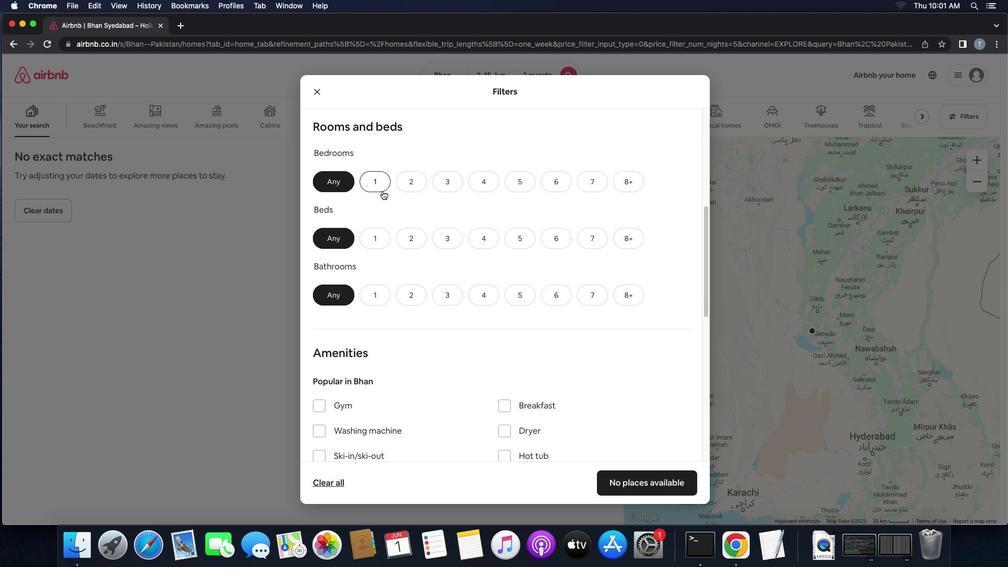 
Action: Mouse moved to (378, 244)
Screenshot: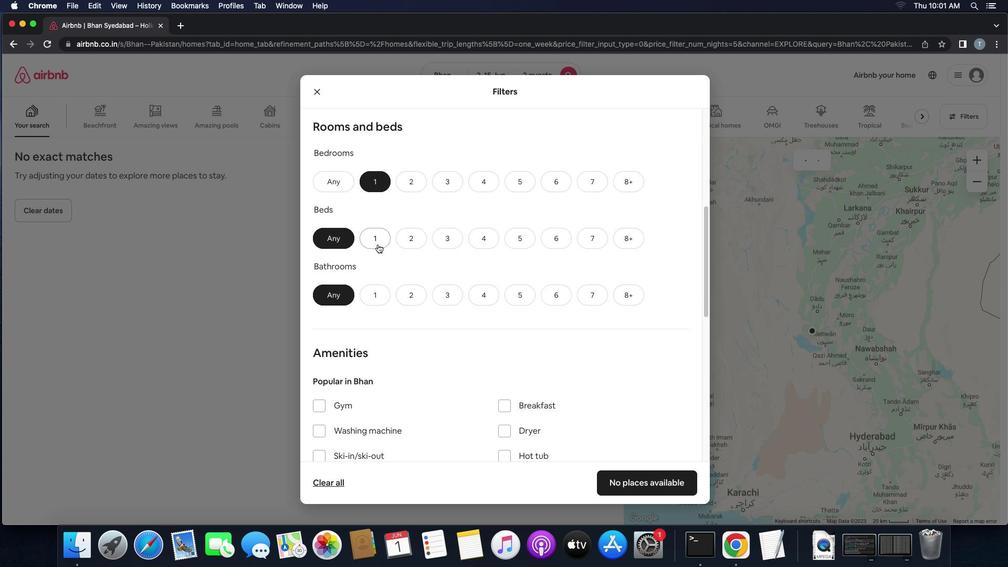 
Action: Mouse pressed left at (378, 244)
Screenshot: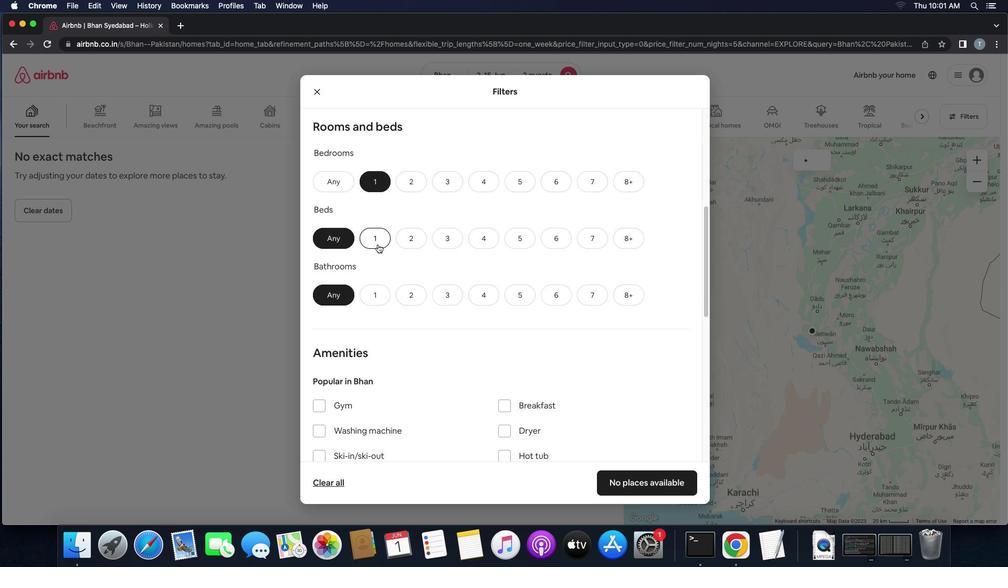 
Action: Mouse moved to (402, 250)
Screenshot: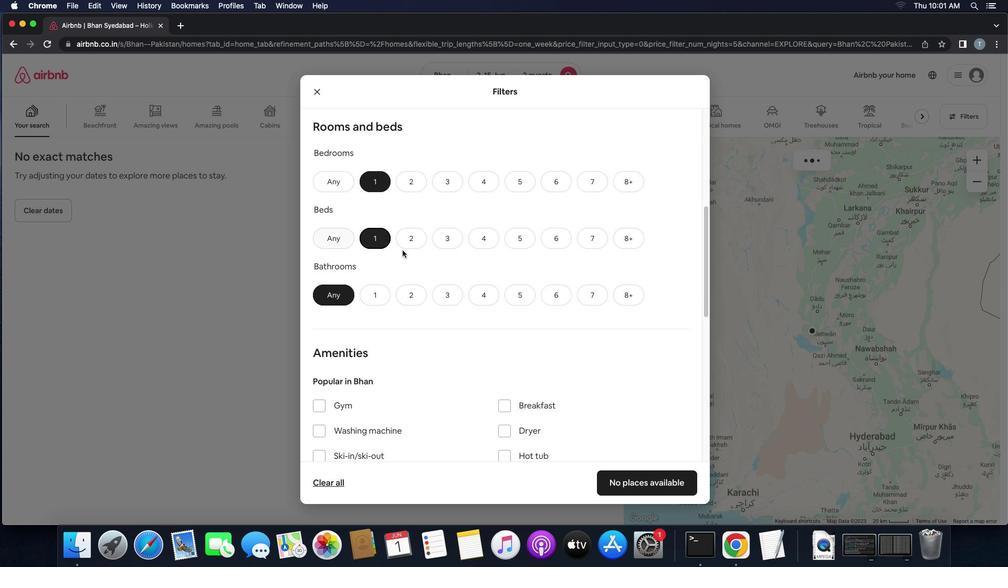 
Action: Mouse scrolled (402, 250) with delta (0, 0)
Screenshot: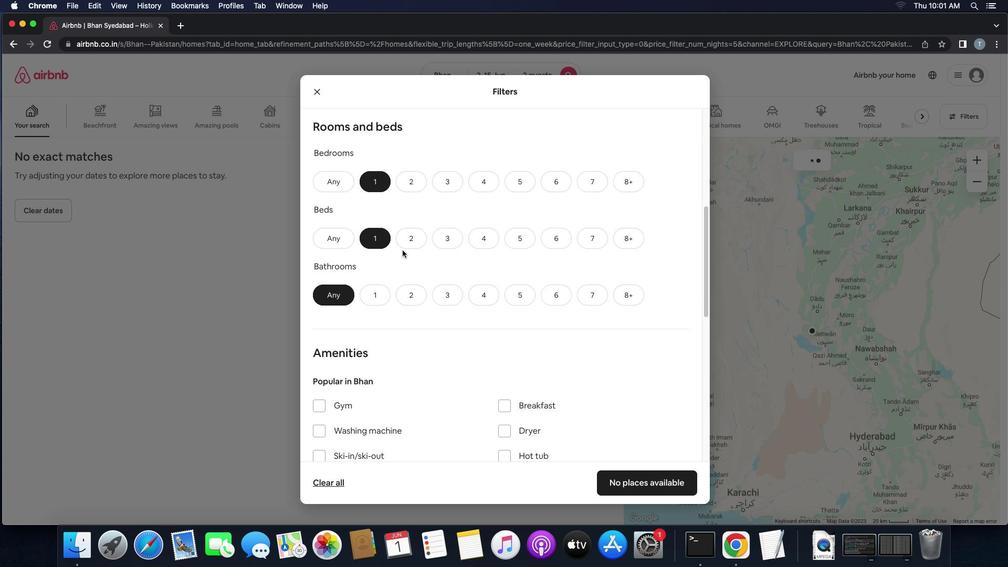 
Action: Mouse scrolled (402, 250) with delta (0, 0)
Screenshot: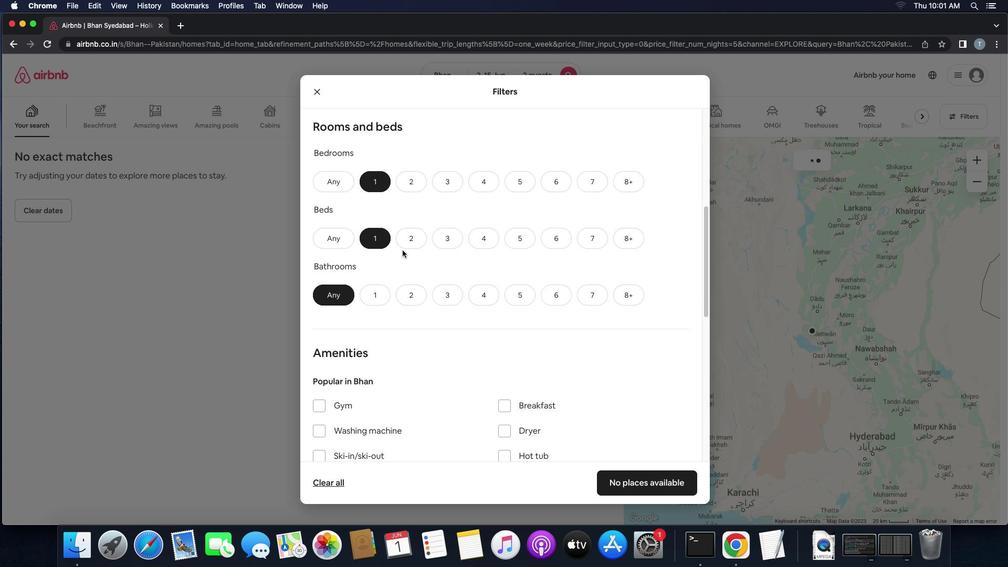 
Action: Mouse scrolled (402, 250) with delta (0, -1)
Screenshot: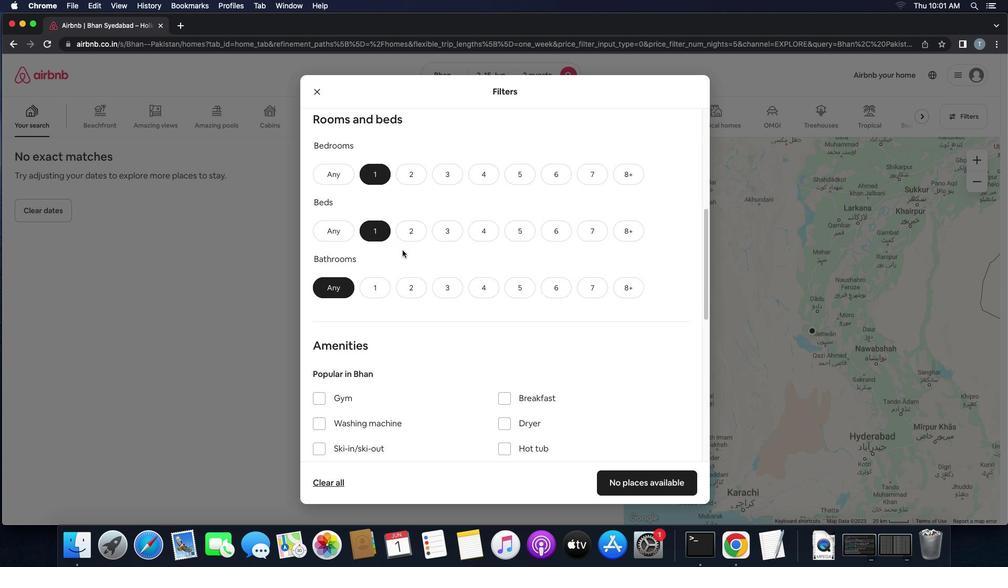 
Action: Mouse moved to (368, 206)
Screenshot: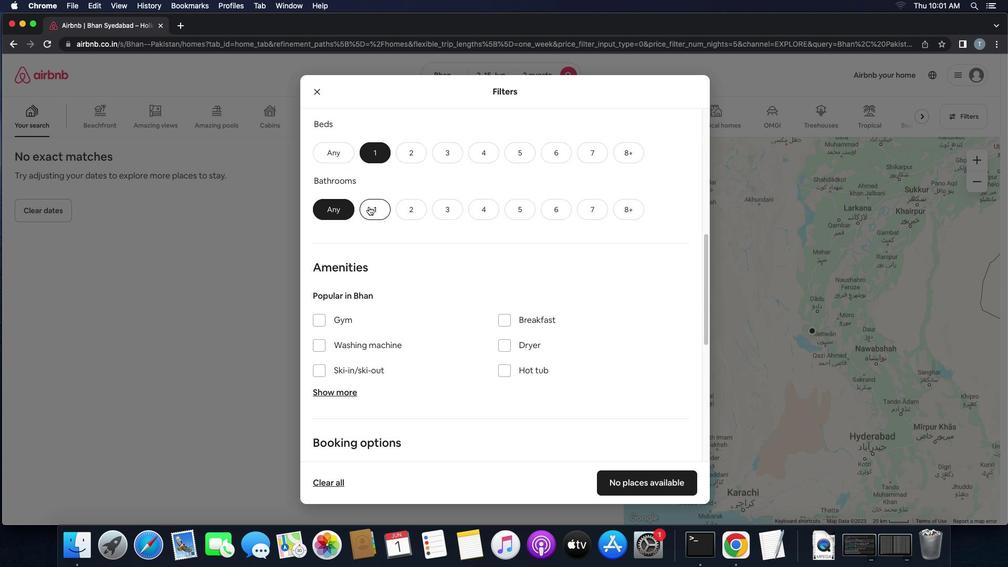 
Action: Mouse pressed left at (368, 206)
Screenshot: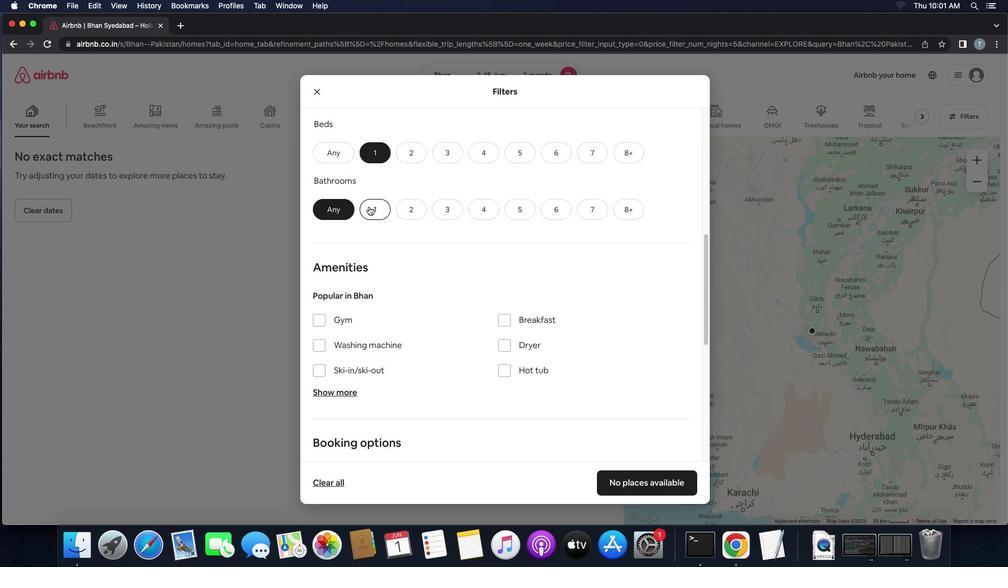 
Action: Mouse moved to (437, 256)
Screenshot: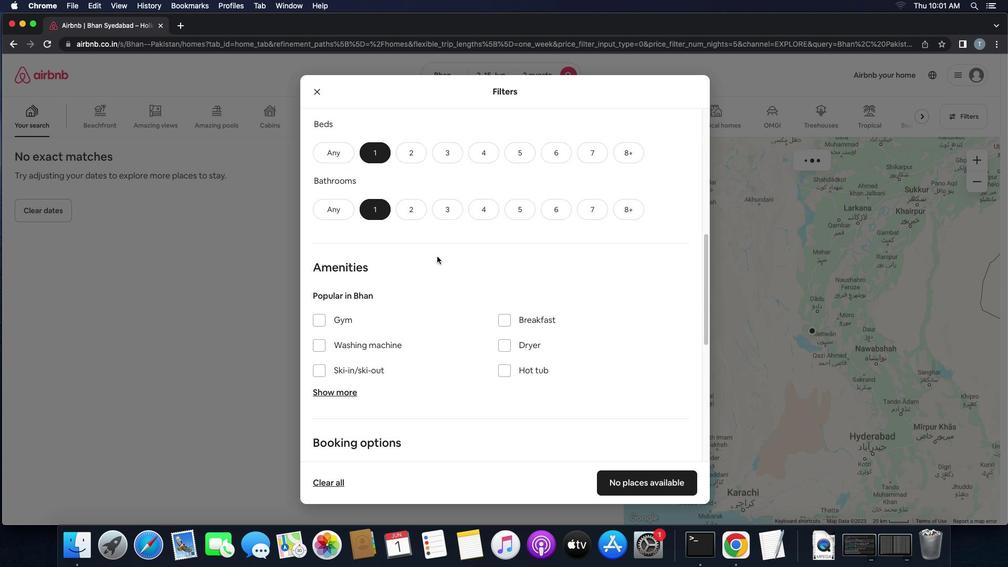 
Action: Mouse scrolled (437, 256) with delta (0, 0)
Screenshot: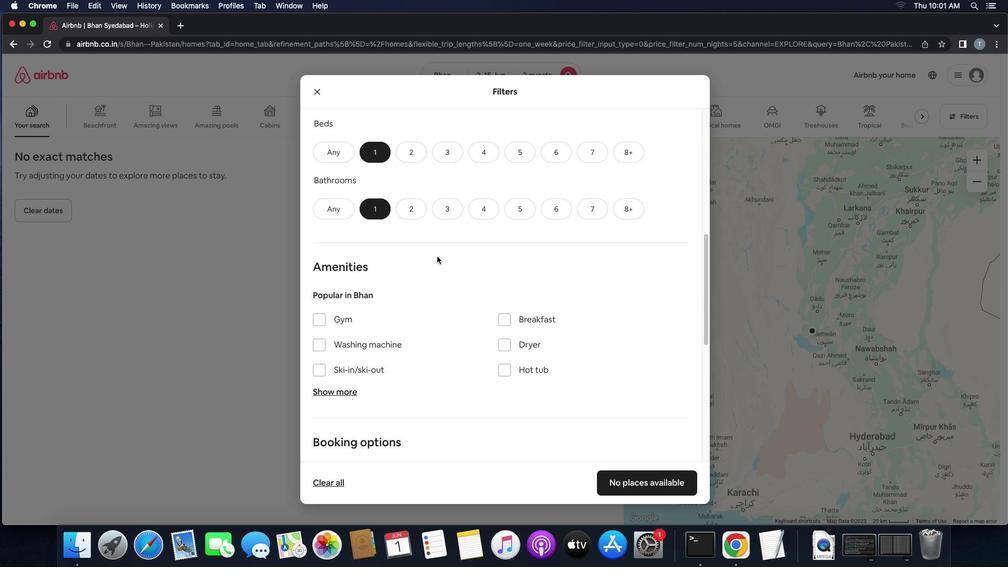 
Action: Mouse scrolled (437, 256) with delta (0, 0)
Screenshot: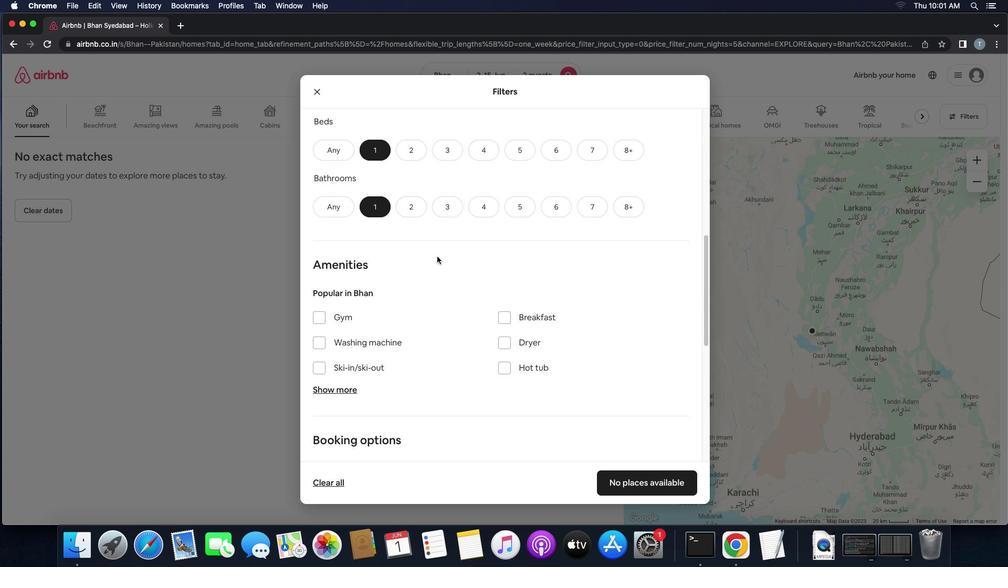 
Action: Mouse scrolled (437, 256) with delta (0, 0)
Screenshot: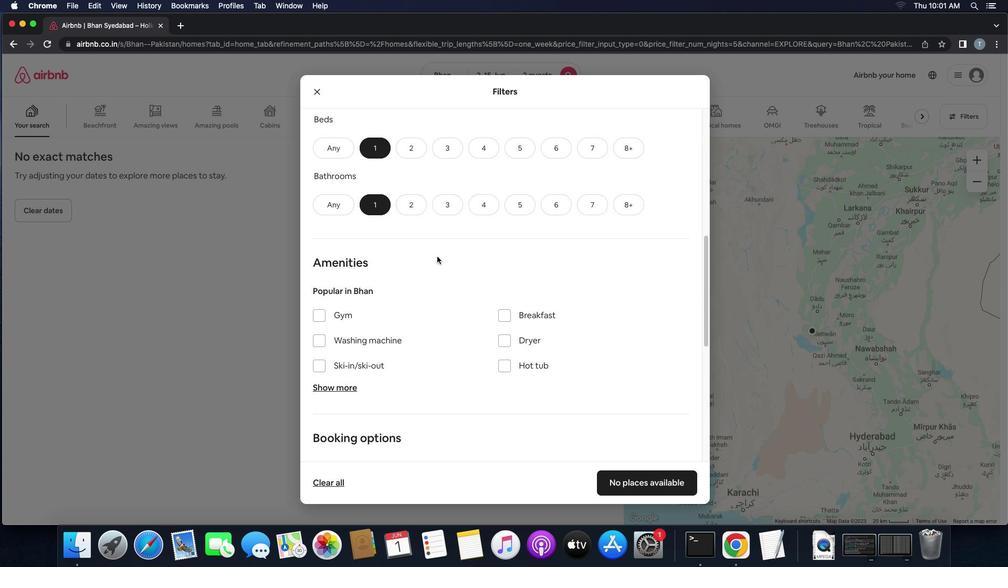 
Action: Mouse scrolled (437, 256) with delta (0, 0)
Screenshot: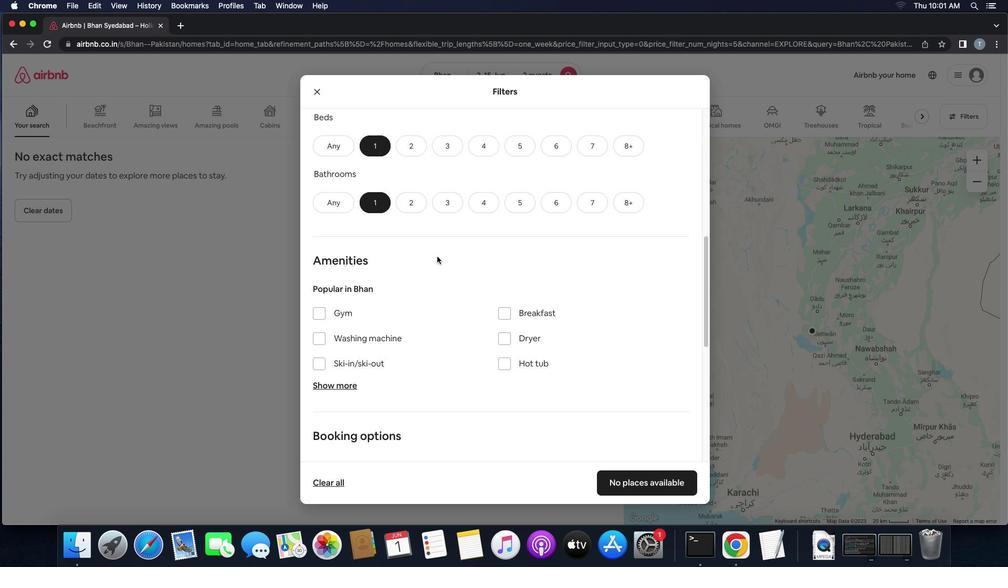 
Action: Mouse scrolled (437, 256) with delta (0, 0)
Screenshot: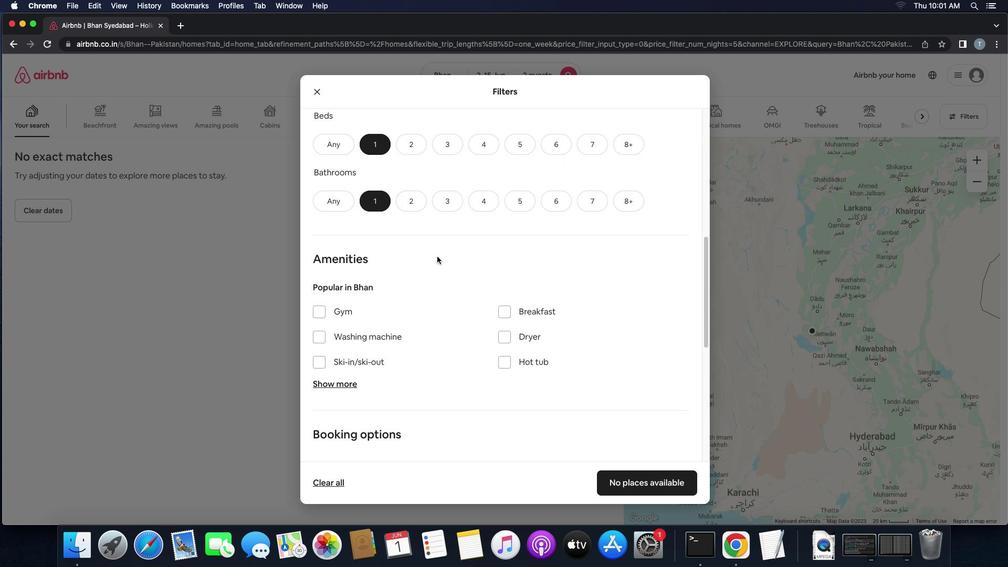 
Action: Mouse scrolled (437, 256) with delta (0, 0)
Screenshot: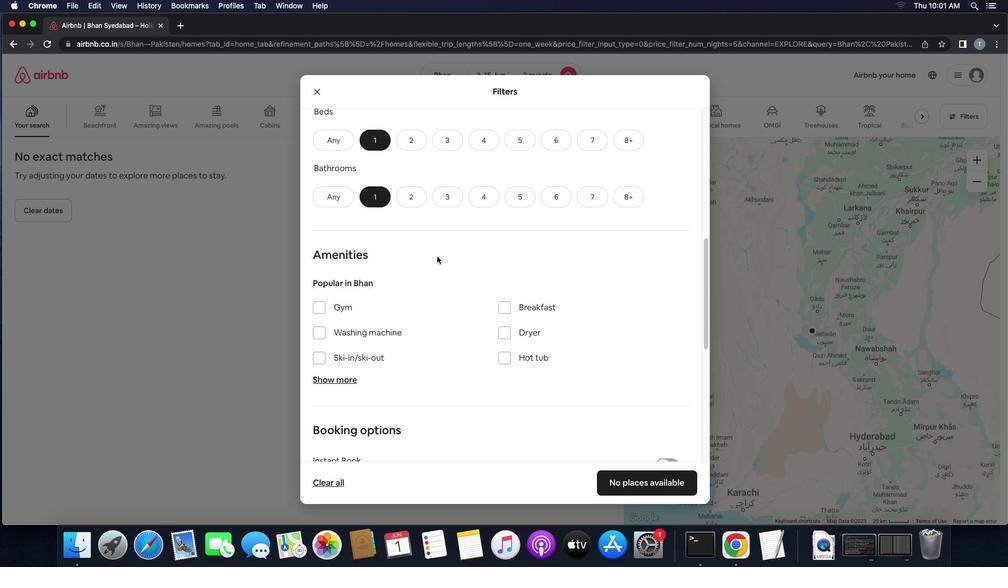 
Action: Mouse scrolled (437, 256) with delta (0, 0)
Screenshot: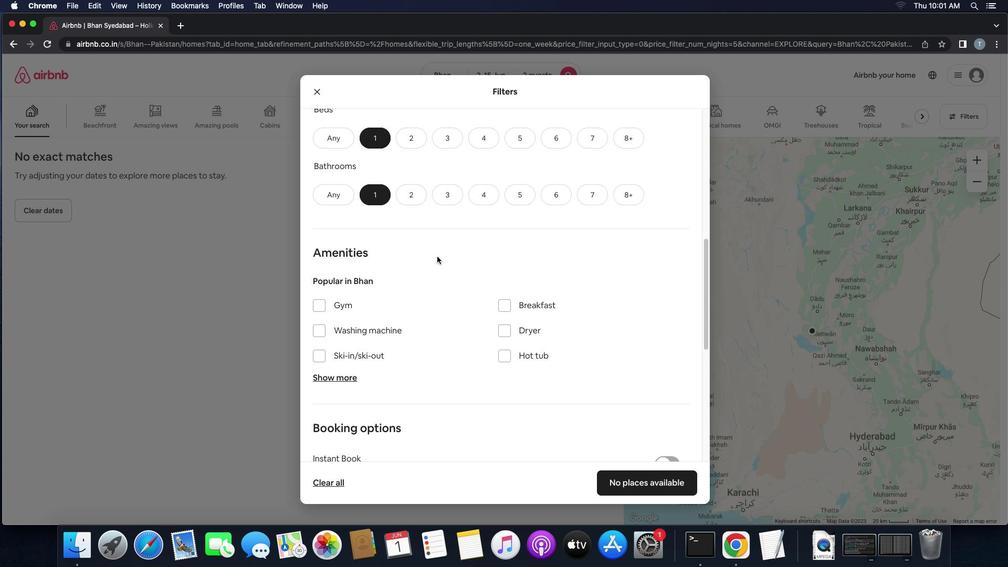 
Action: Mouse scrolled (437, 256) with delta (0, 0)
Screenshot: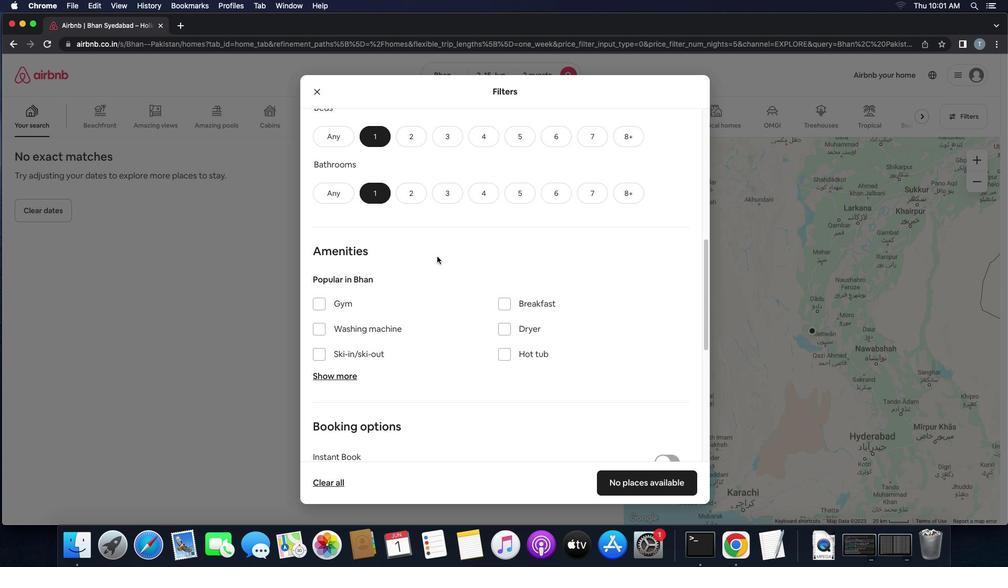 
Action: Mouse scrolled (437, 256) with delta (0, 0)
Screenshot: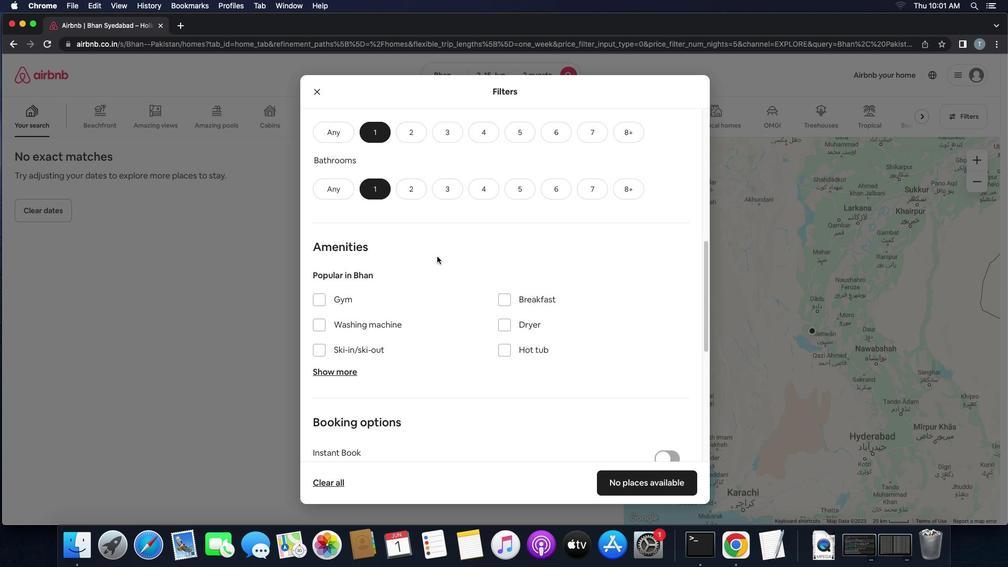 
Action: Mouse scrolled (437, 256) with delta (0, 0)
Screenshot: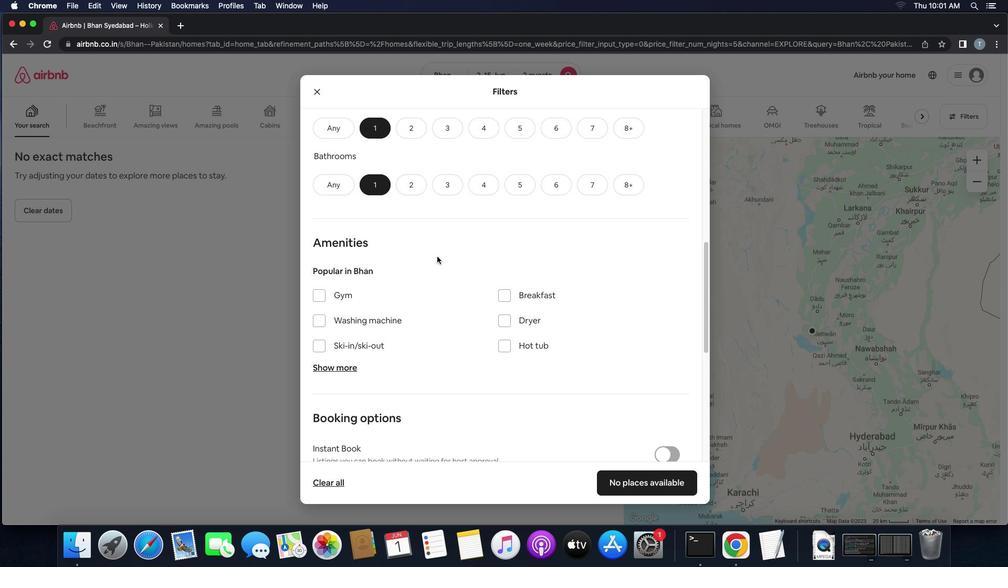 
Action: Mouse scrolled (437, 256) with delta (0, 0)
Screenshot: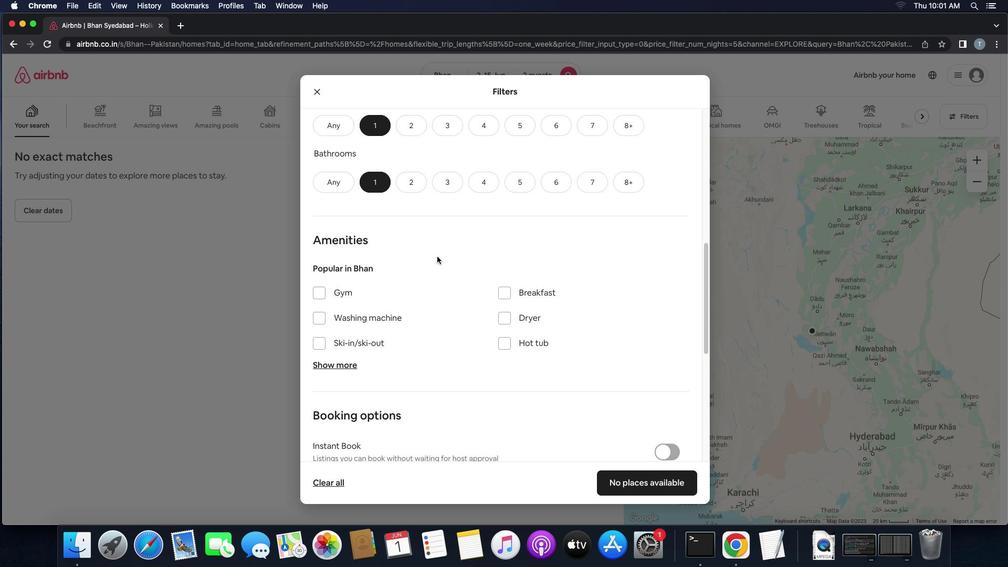 
Action: Mouse scrolled (437, 256) with delta (0, 0)
Screenshot: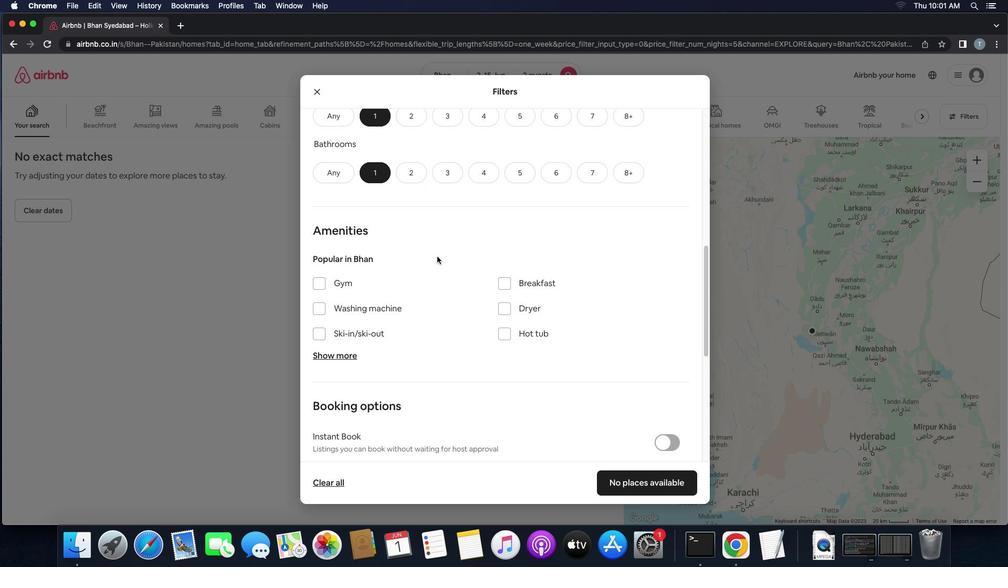 
Action: Mouse scrolled (437, 256) with delta (0, 0)
Screenshot: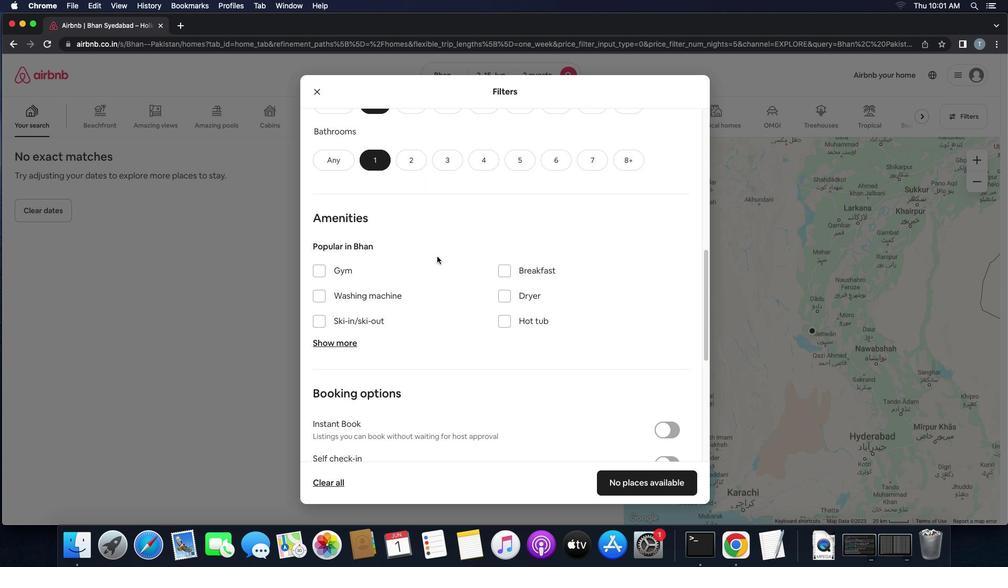 
Action: Mouse scrolled (437, 256) with delta (0, 0)
Screenshot: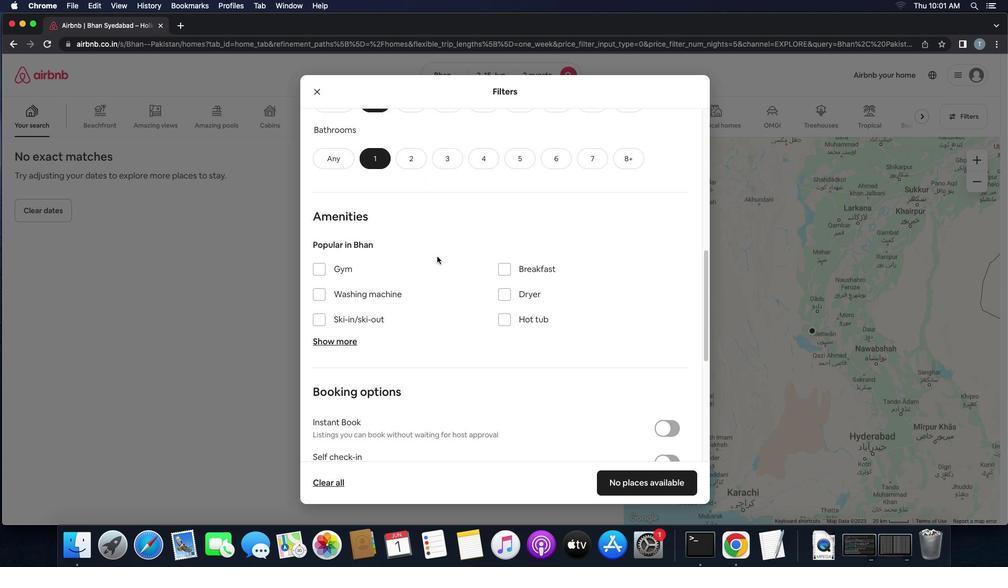 
Action: Mouse scrolled (437, 256) with delta (0, 0)
Screenshot: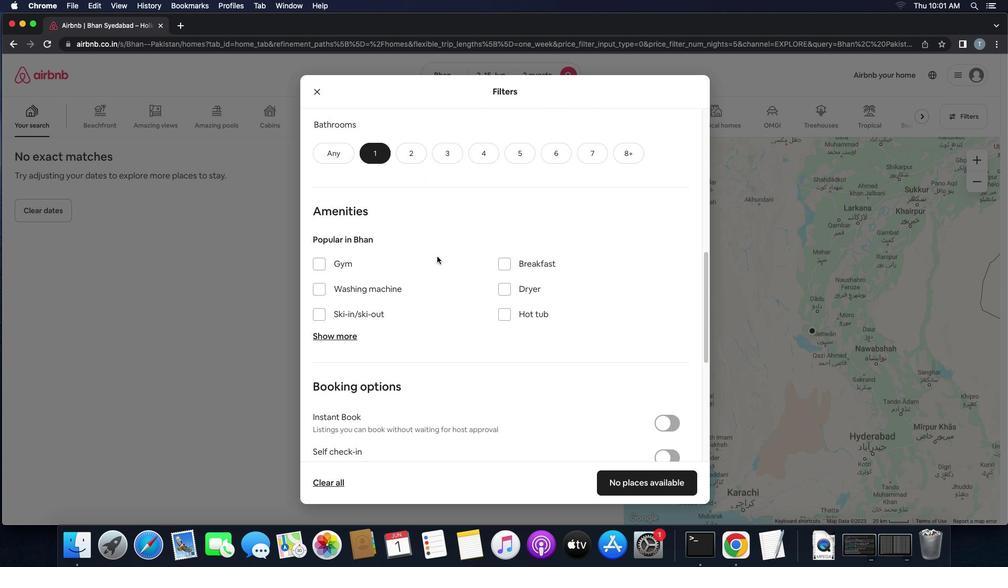
Action: Mouse scrolled (437, 256) with delta (0, 0)
Screenshot: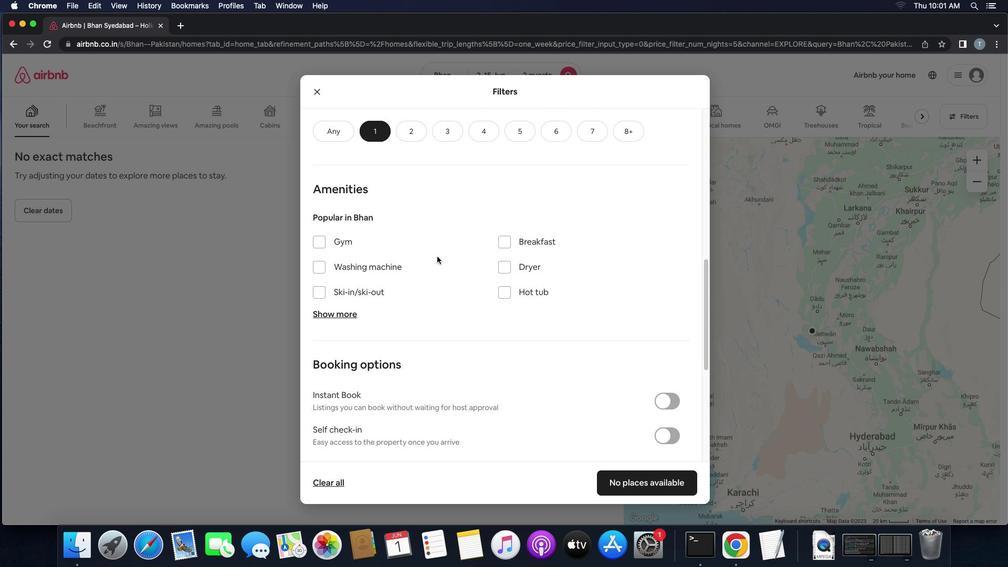 
Action: Mouse scrolled (437, 256) with delta (0, 0)
Screenshot: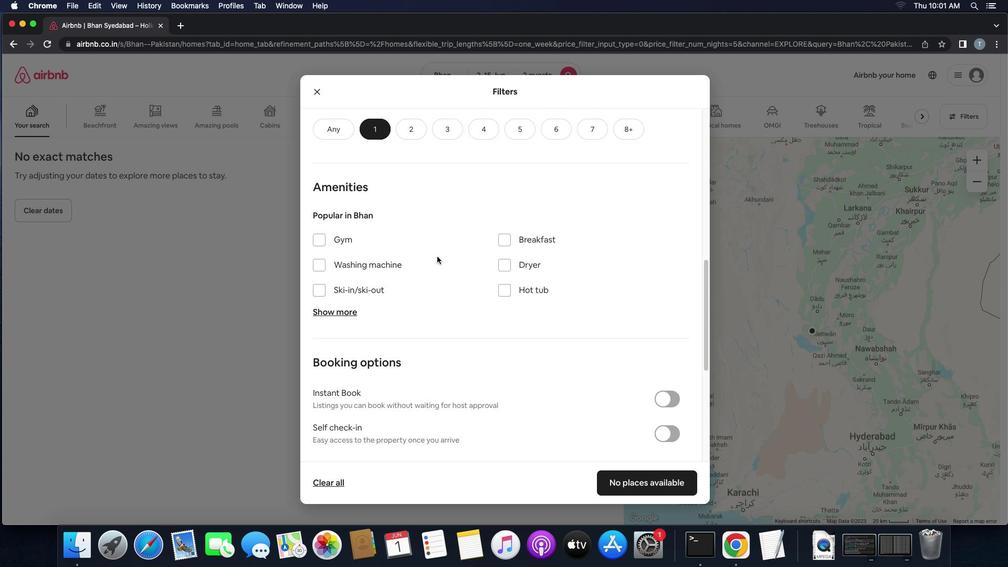 
Action: Mouse scrolled (437, 256) with delta (0, 0)
Screenshot: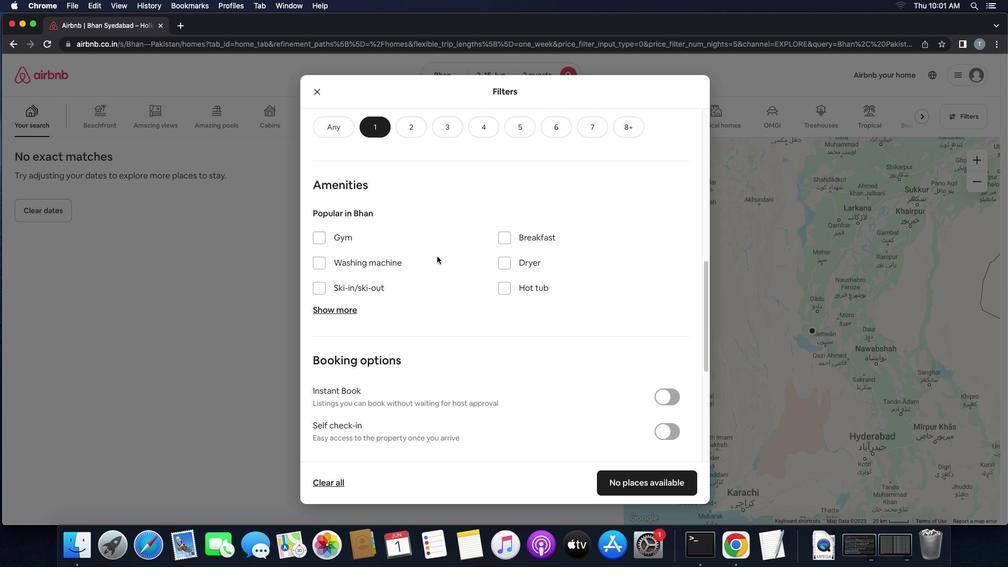 
Action: Mouse scrolled (437, 256) with delta (0, 0)
Screenshot: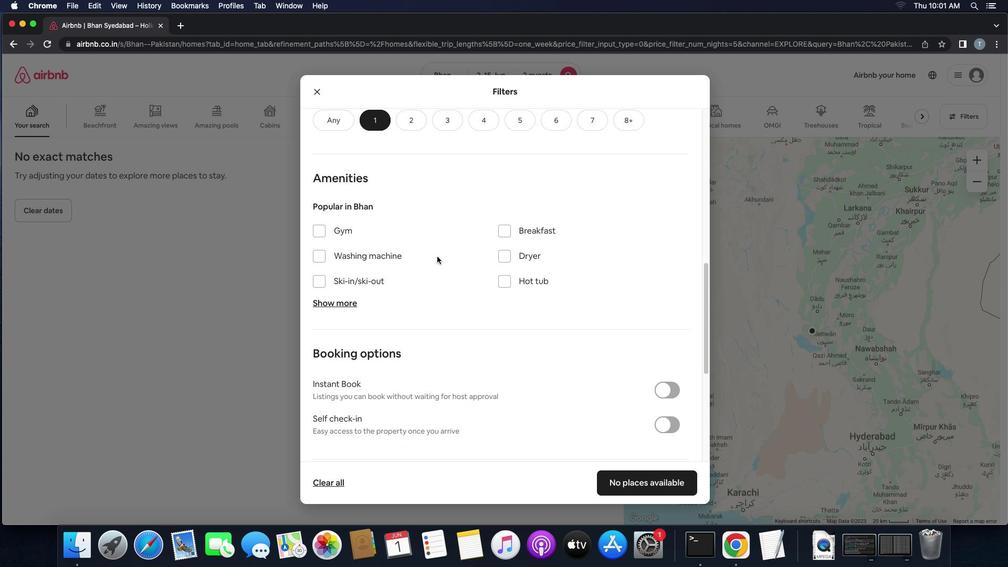
Action: Mouse scrolled (437, 256) with delta (0, 0)
Screenshot: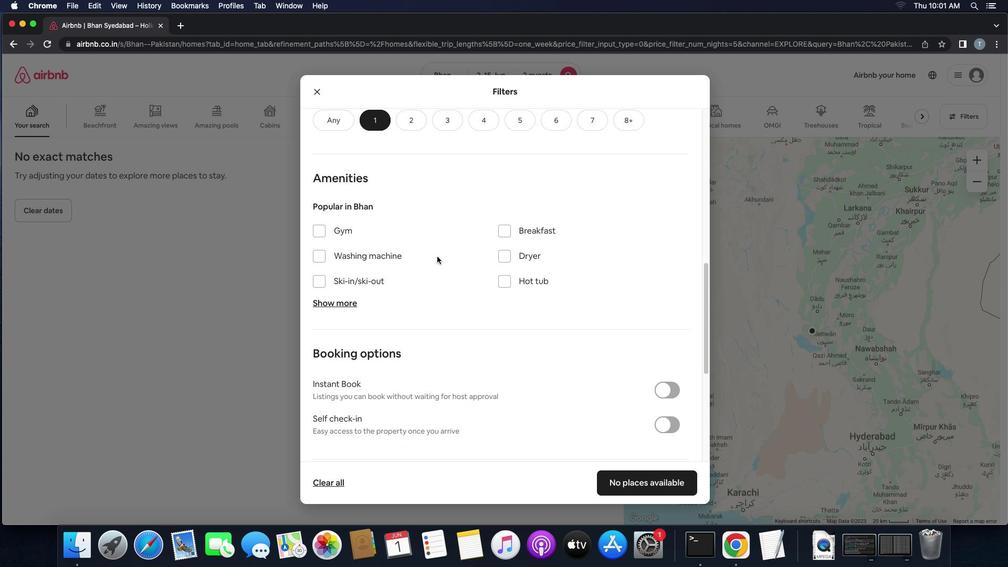 
Action: Mouse scrolled (437, 256) with delta (0, -1)
Screenshot: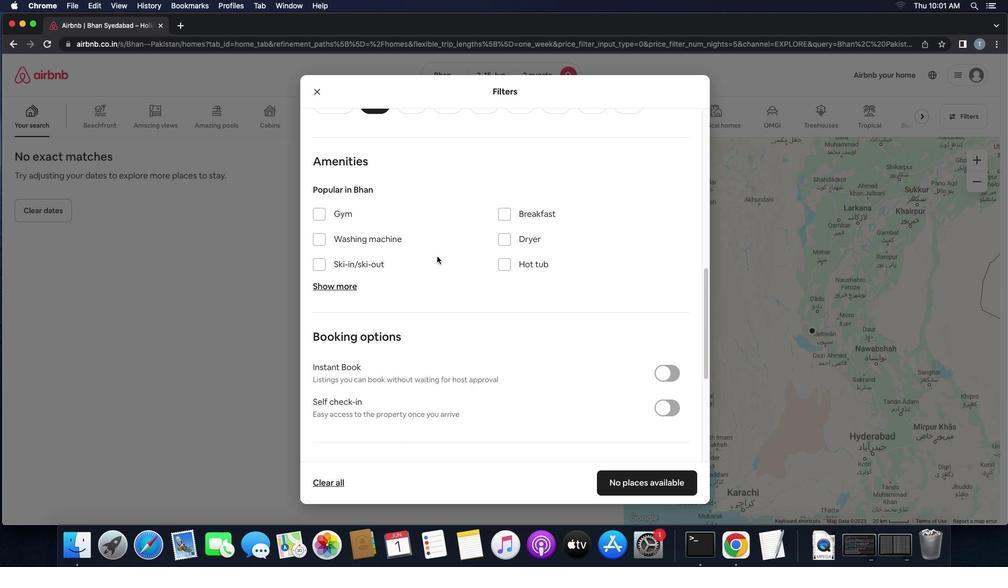 
Action: Mouse scrolled (437, 256) with delta (0, -2)
Screenshot: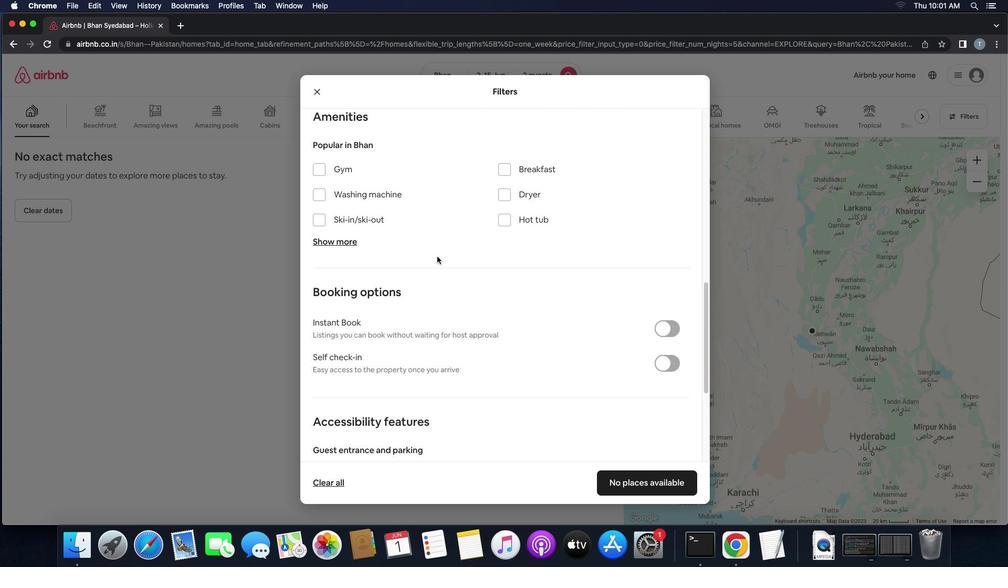 
Action: Mouse moved to (654, 225)
Screenshot: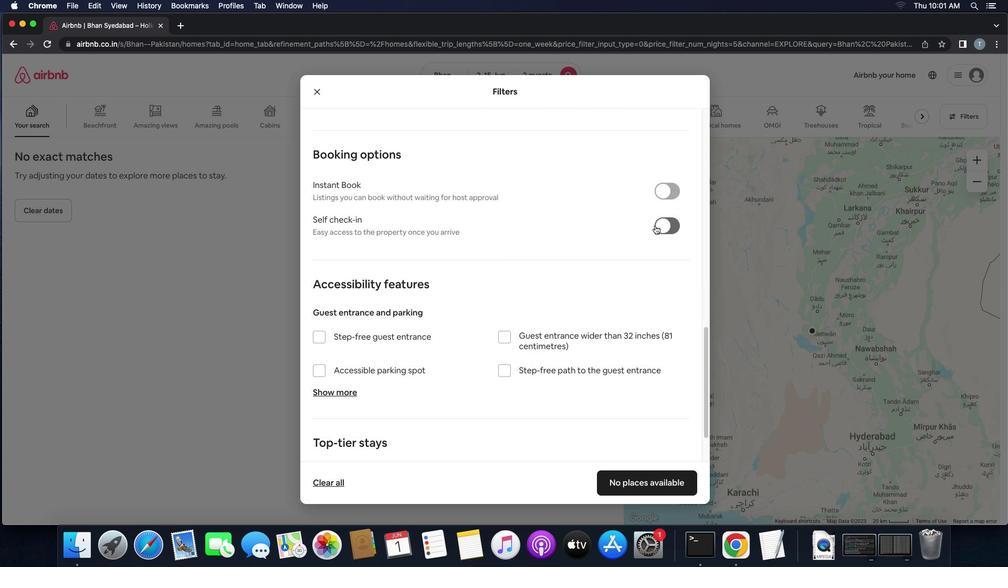 
Action: Mouse pressed left at (654, 225)
Screenshot: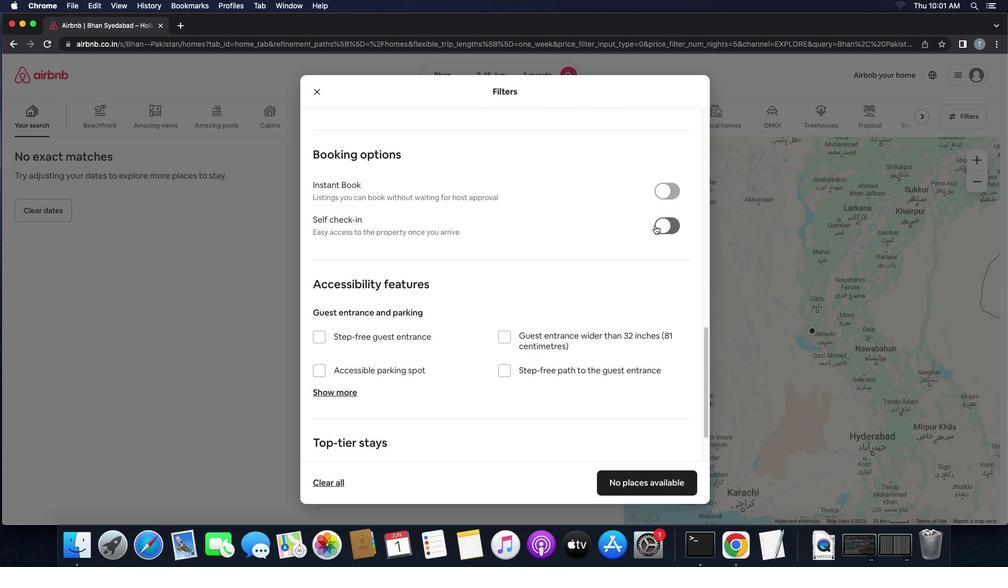 
Action: Mouse moved to (614, 268)
Screenshot: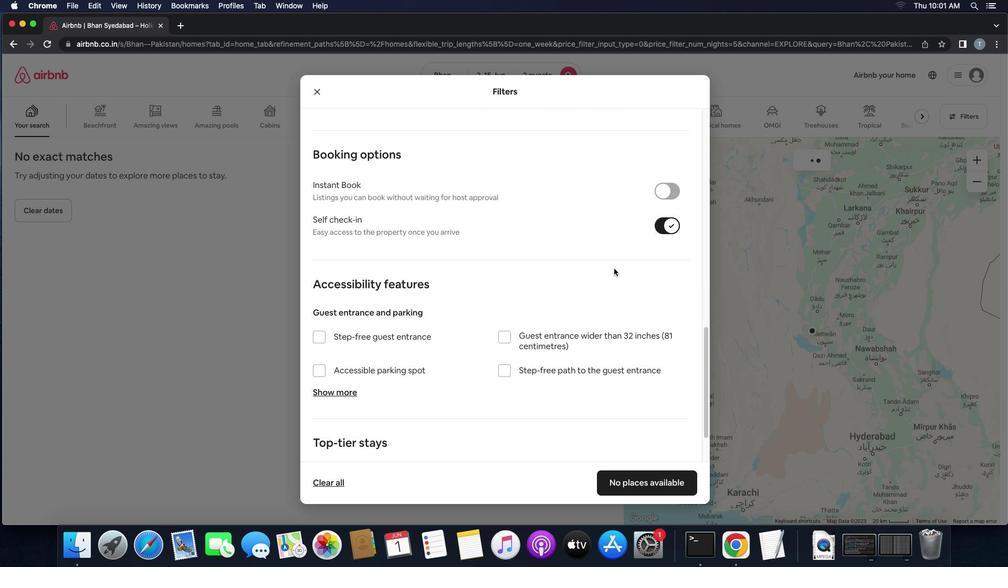 
Action: Mouse scrolled (614, 268) with delta (0, 0)
Screenshot: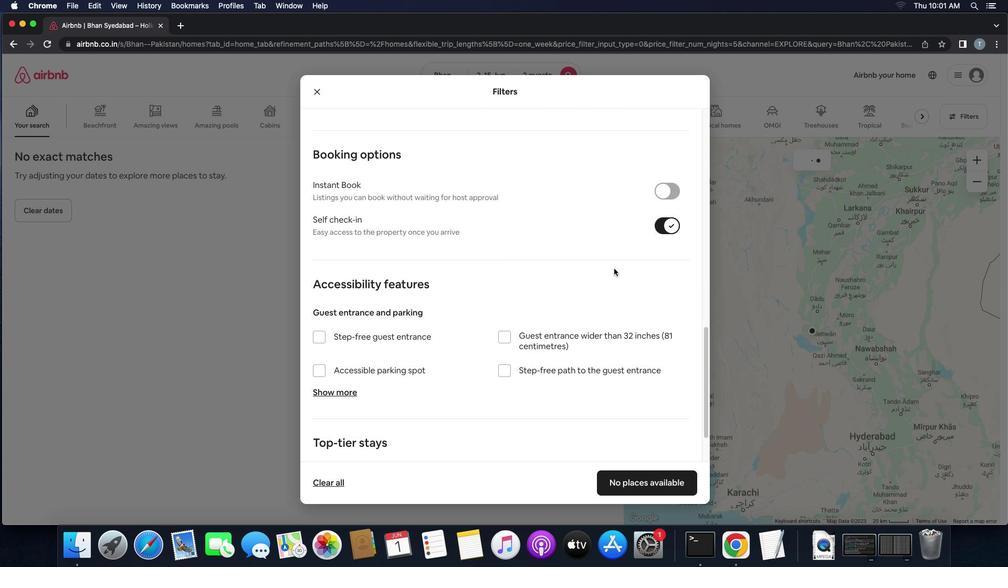 
Action: Mouse scrolled (614, 268) with delta (0, 0)
Screenshot: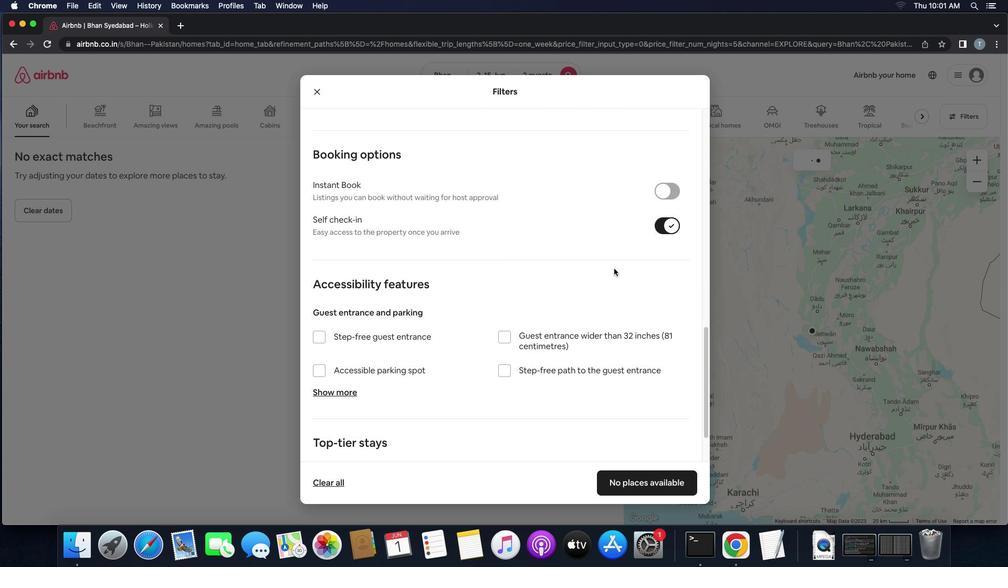
Action: Mouse scrolled (614, 268) with delta (0, -1)
Screenshot: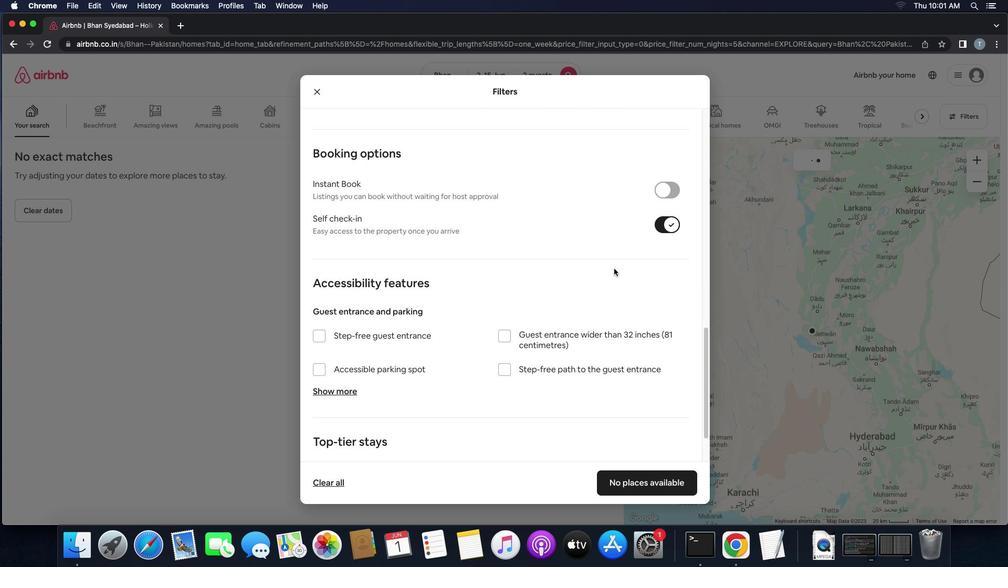 
Action: Mouse scrolled (614, 268) with delta (0, -2)
Screenshot: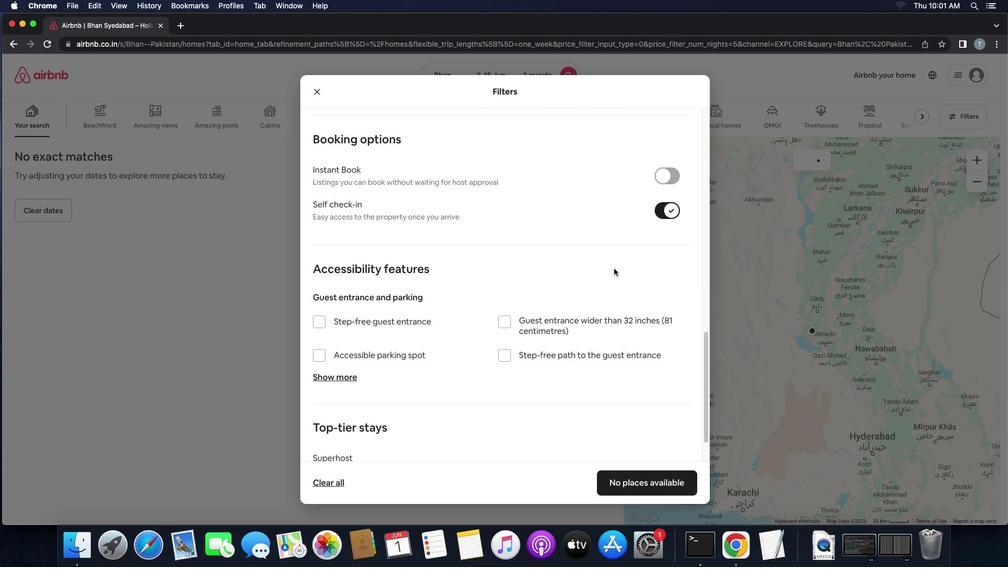 
Action: Mouse moved to (611, 271)
Screenshot: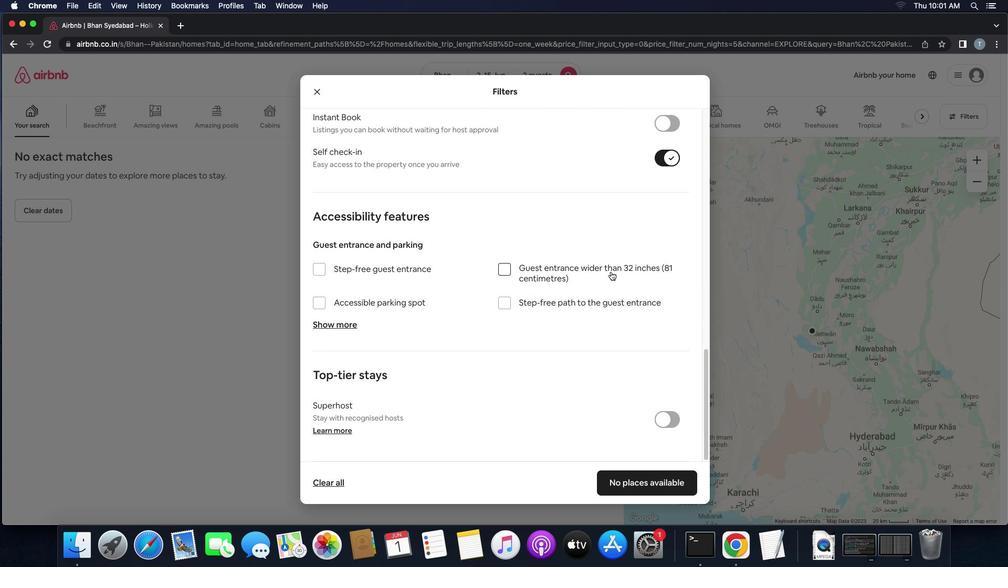 
Action: Mouse scrolled (611, 271) with delta (0, 0)
Screenshot: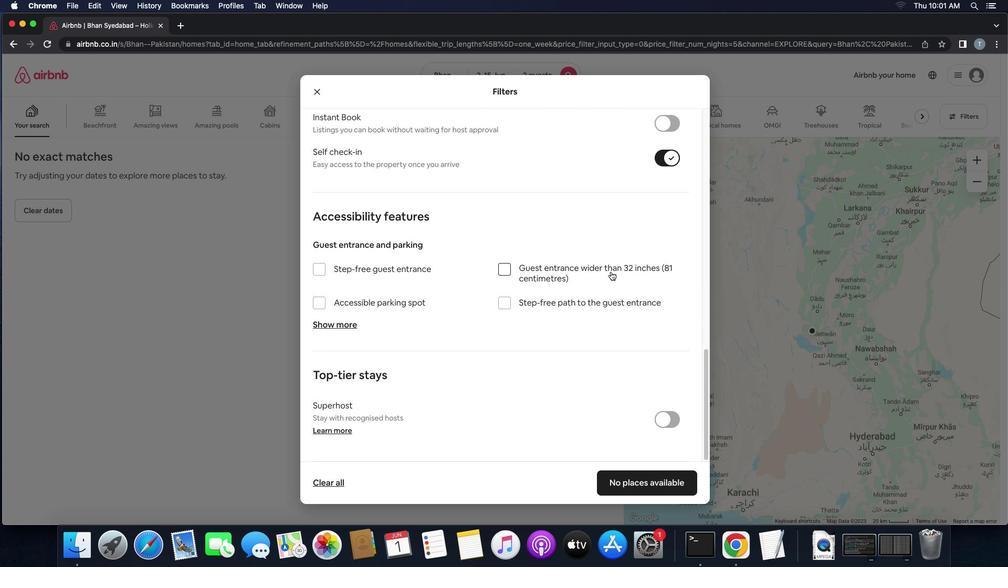 
Action: Mouse scrolled (611, 271) with delta (0, 0)
Screenshot: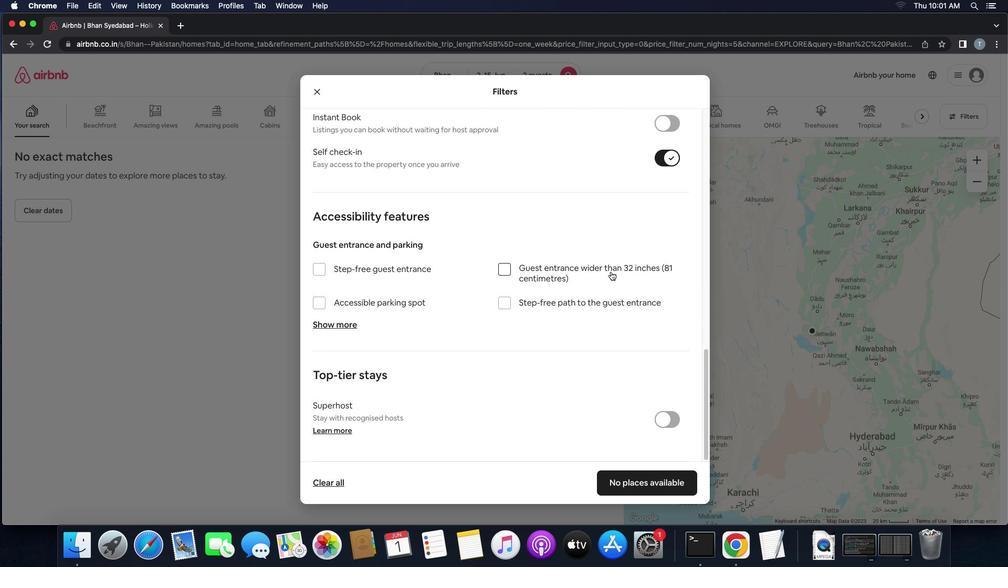 
Action: Mouse scrolled (611, 271) with delta (0, -1)
Screenshot: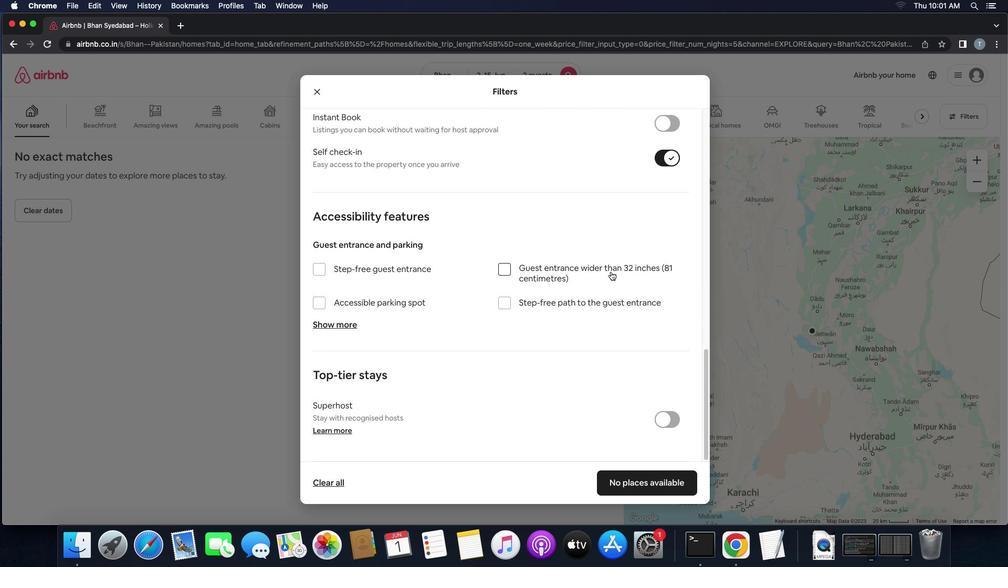 
Action: Mouse scrolled (611, 271) with delta (0, -2)
Screenshot: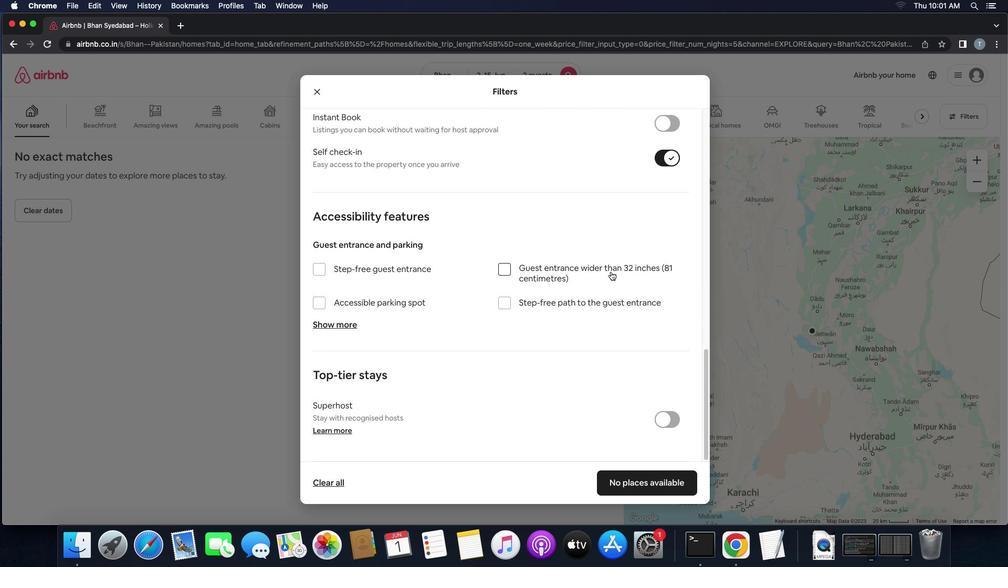 
Action: Mouse scrolled (611, 271) with delta (0, -3)
Screenshot: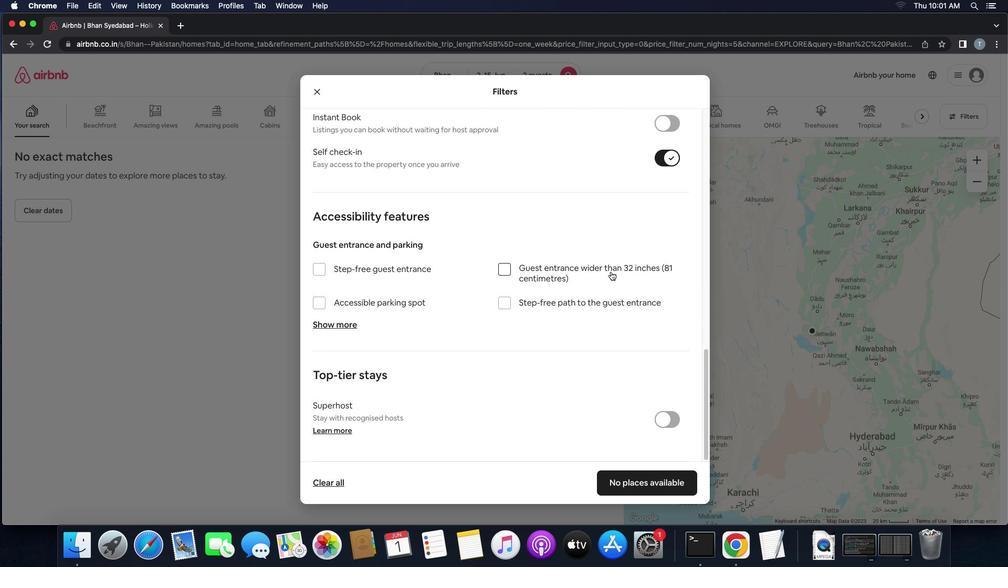 
Action: Mouse moved to (596, 295)
Screenshot: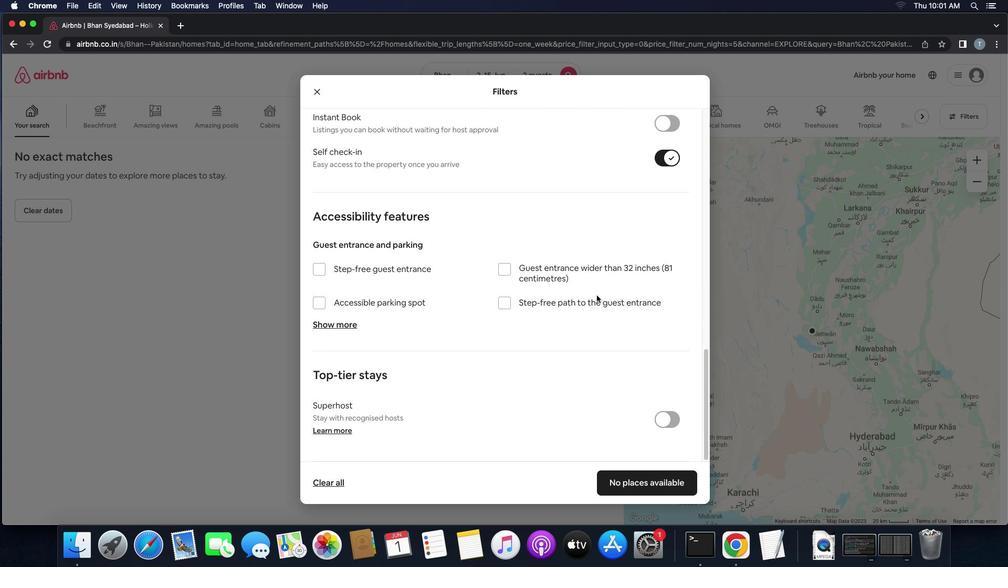 
Action: Mouse scrolled (596, 295) with delta (0, 0)
Screenshot: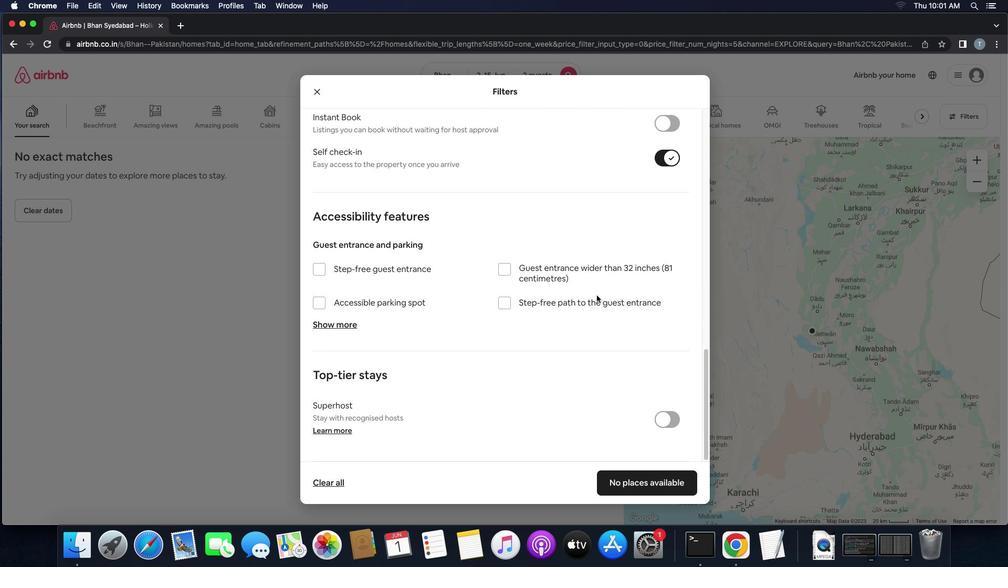 
Action: Mouse scrolled (596, 295) with delta (0, 0)
Screenshot: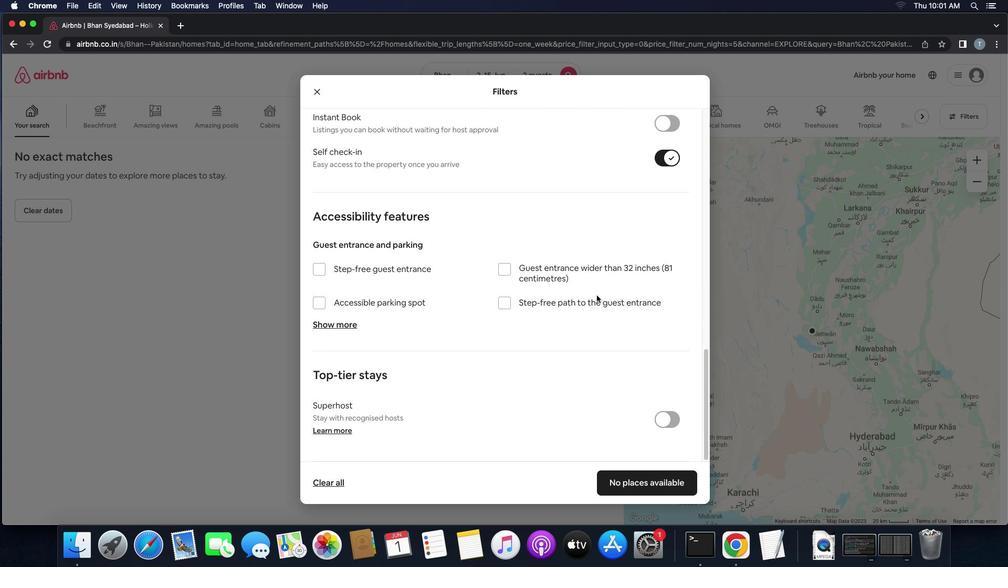 
Action: Mouse scrolled (596, 295) with delta (0, -1)
Screenshot: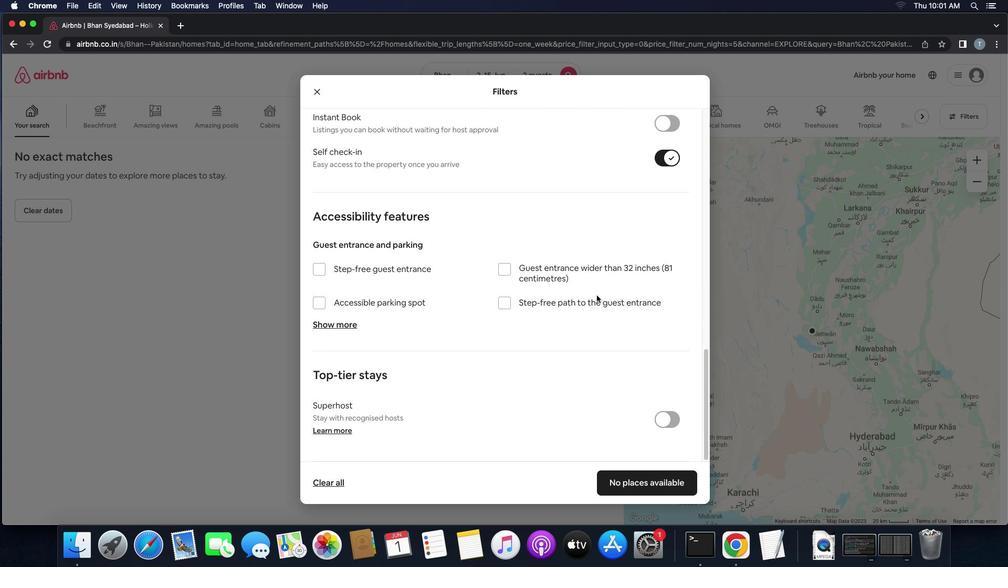 
Action: Mouse scrolled (596, 295) with delta (0, -2)
Screenshot: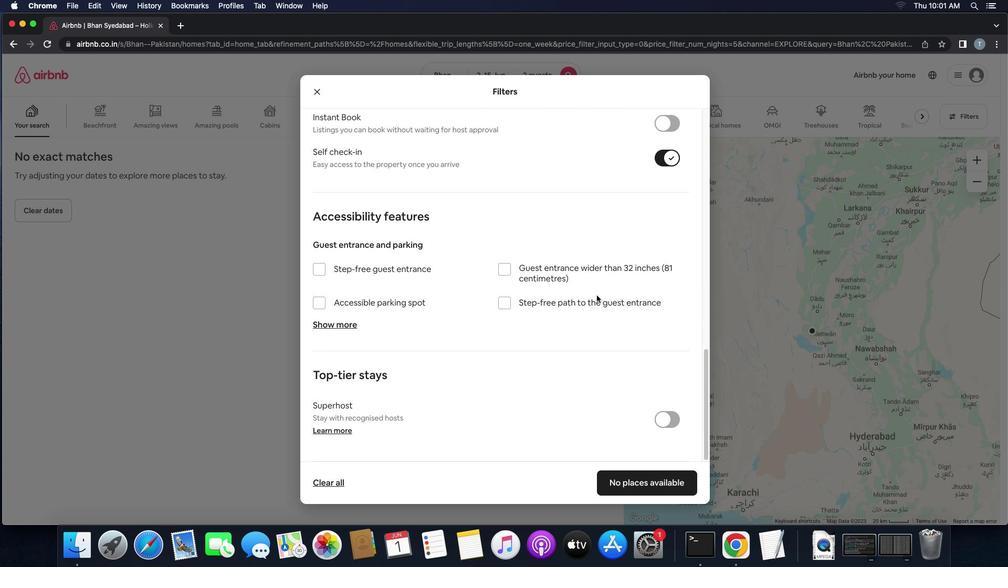 
Action: Mouse moved to (655, 485)
Screenshot: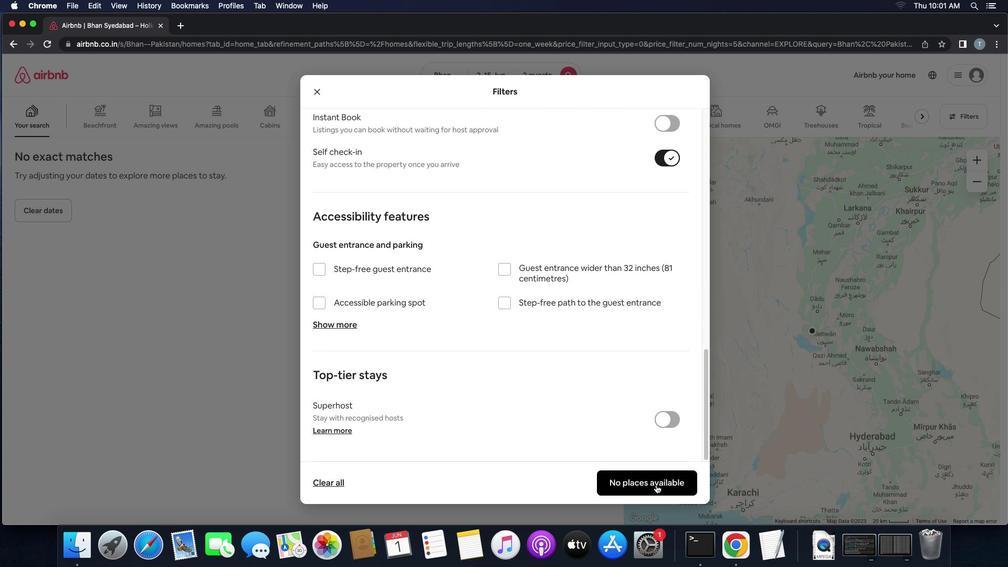 
Action: Mouse pressed left at (655, 485)
Screenshot: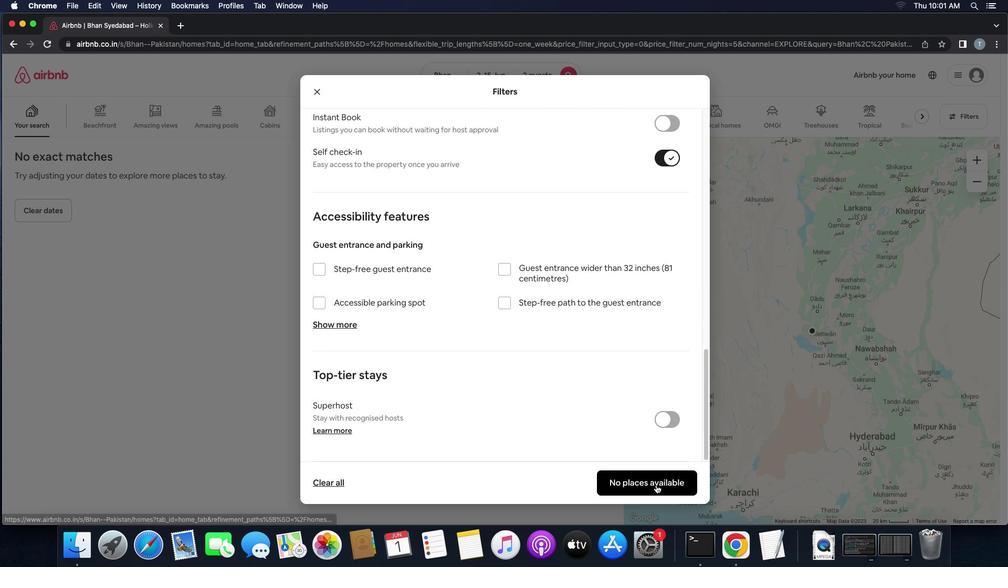 
Action: Mouse moved to (646, 487)
Screenshot: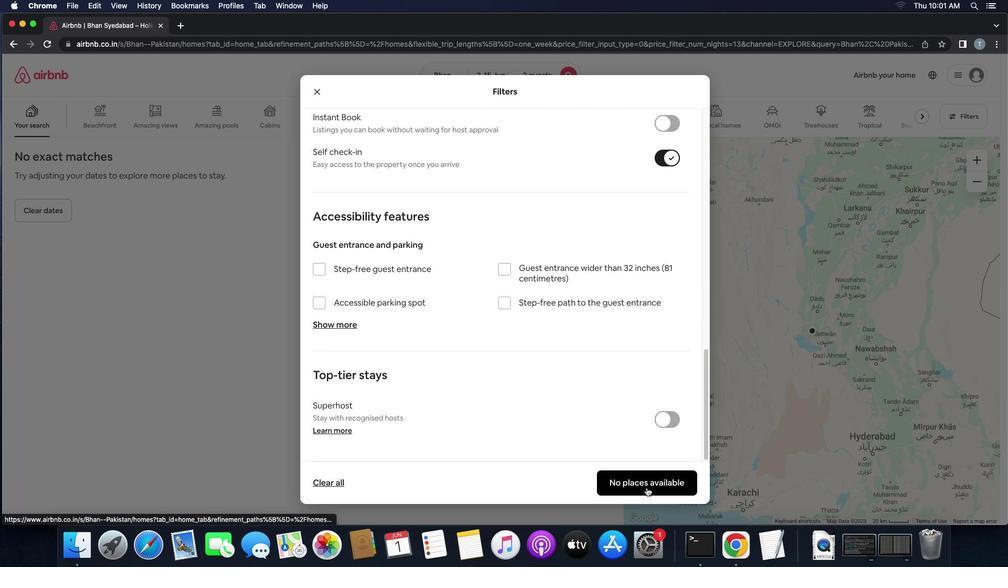 
